 Task: Select Convenience. Add to cart, from RaceTrac for 4213 Cooks Mine Road, Ruidoso, New Mexico 88345, Cell Number 505-671-5177, following items : Minute Maid Apple Juice - 2, Naked Juice Mighty Mango - 1, Minute Maid Orange Juice - 1, Foco Coconut Juice - 2, V8 Vegetable Juice - 1
Action: Mouse moved to (229, 105)
Screenshot: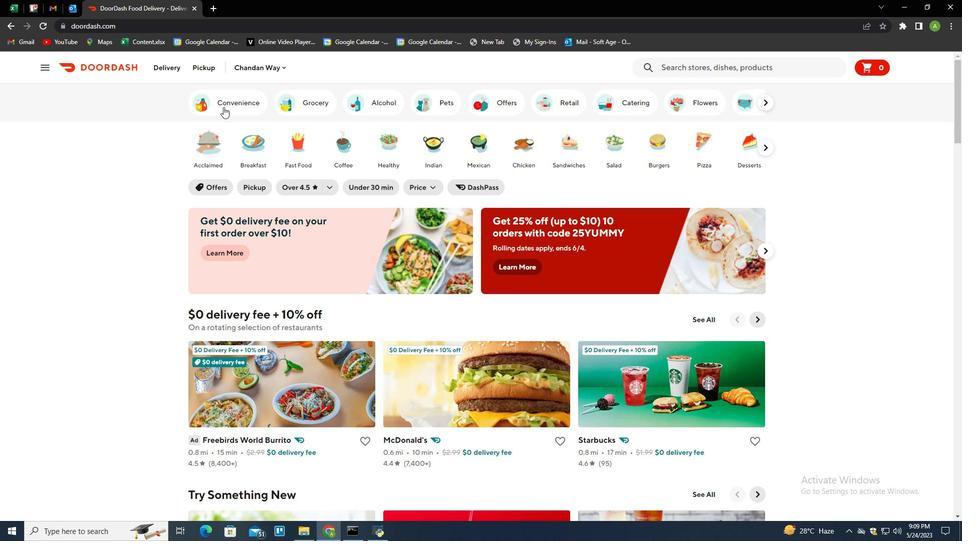 
Action: Mouse pressed left at (229, 105)
Screenshot: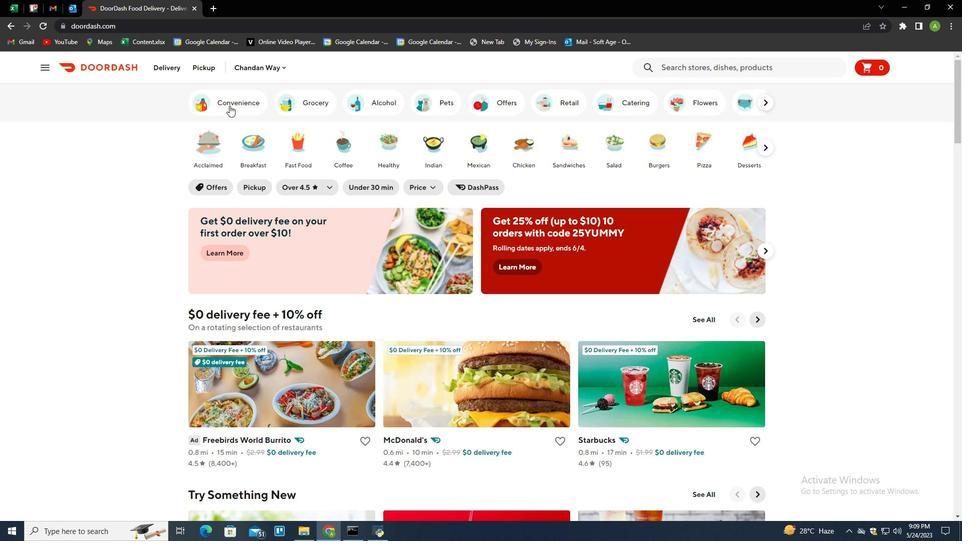 
Action: Mouse moved to (258, 412)
Screenshot: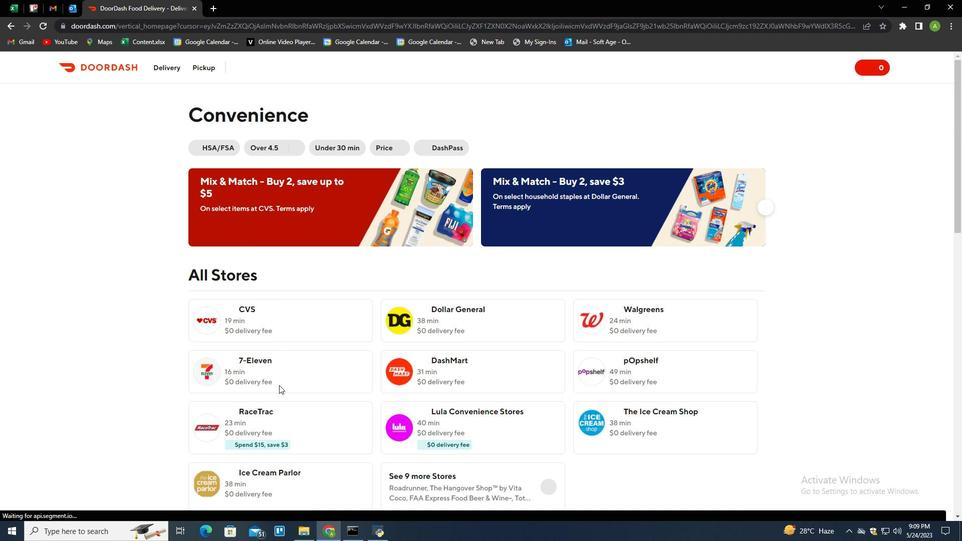 
Action: Mouse pressed left at (258, 412)
Screenshot: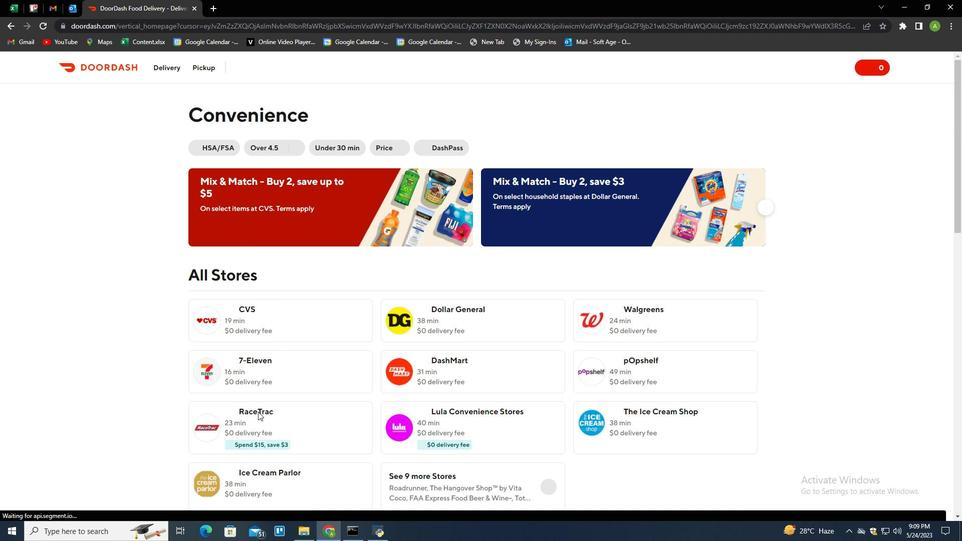 
Action: Mouse moved to (207, 66)
Screenshot: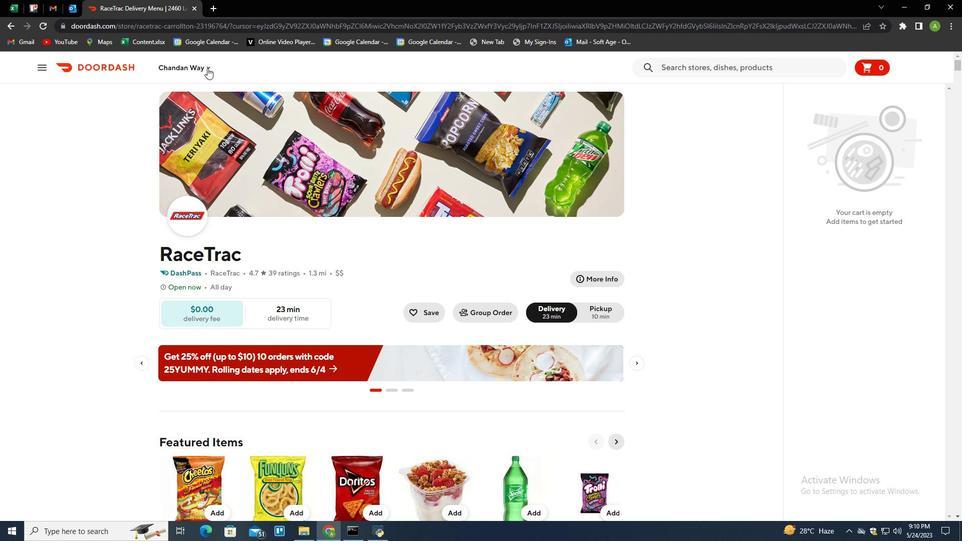 
Action: Mouse pressed left at (207, 66)
Screenshot: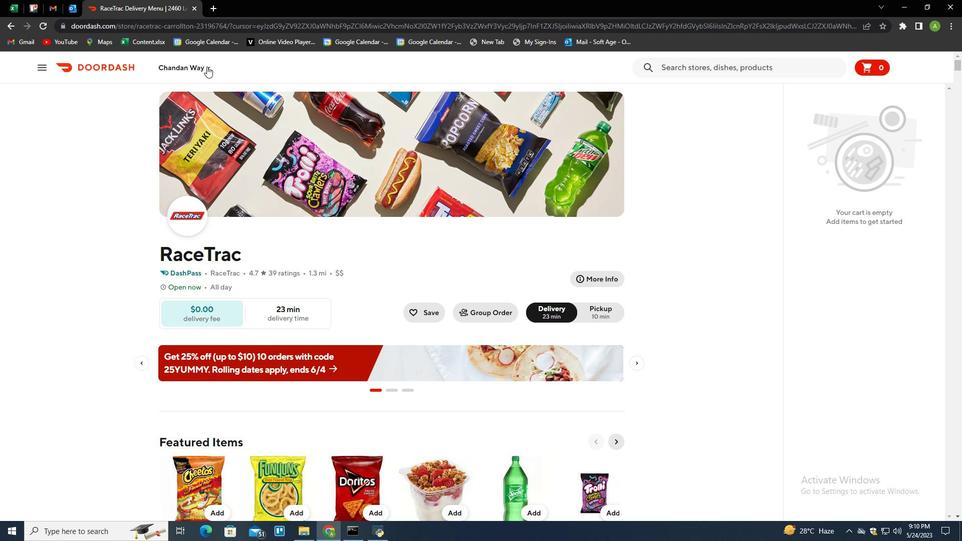 
Action: Mouse moved to (204, 110)
Screenshot: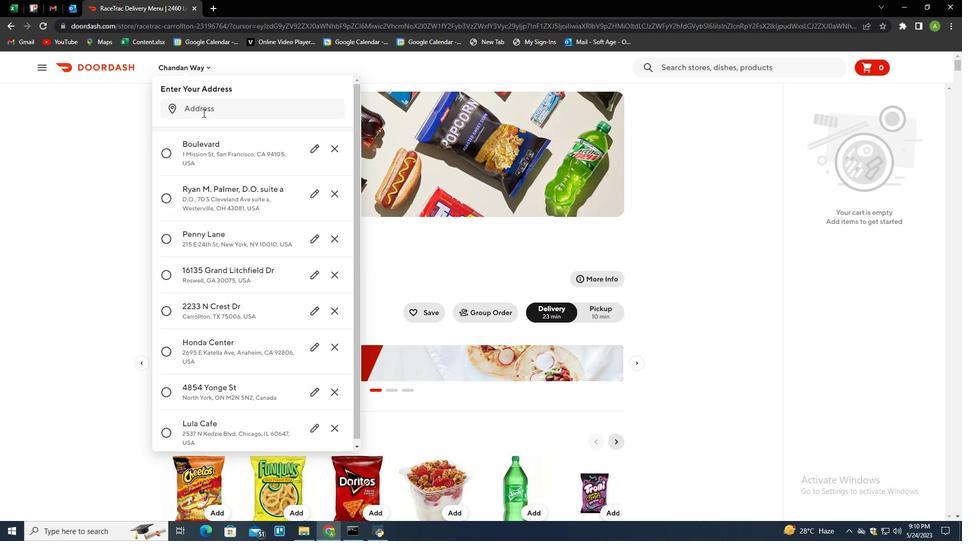 
Action: Mouse pressed left at (204, 110)
Screenshot: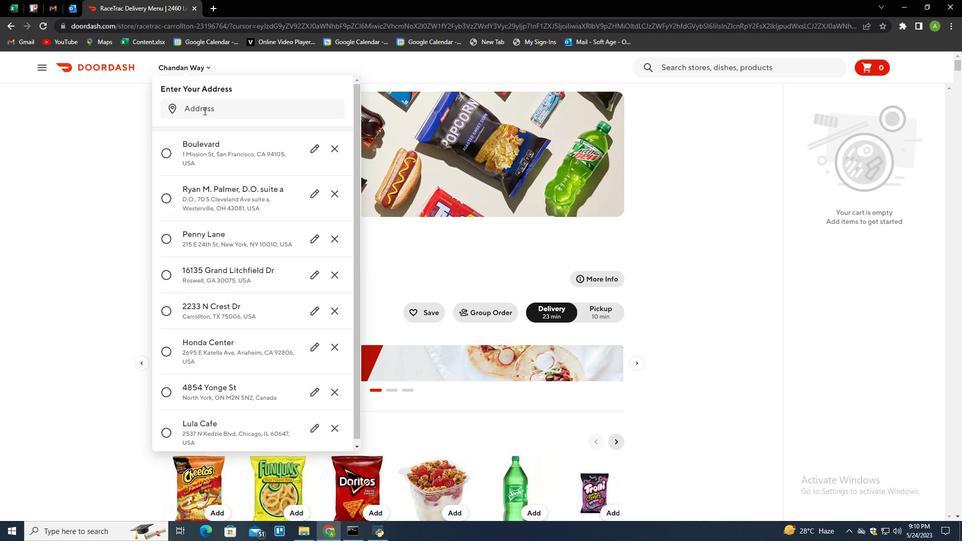 
Action: Mouse moved to (206, 134)
Screenshot: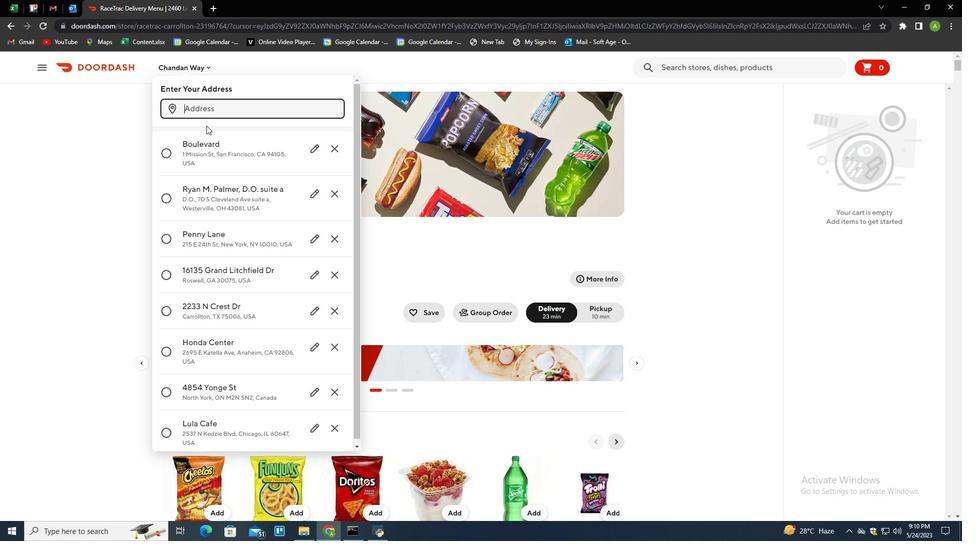 
Action: Key pressed 4213<Key.space>coo
Screenshot: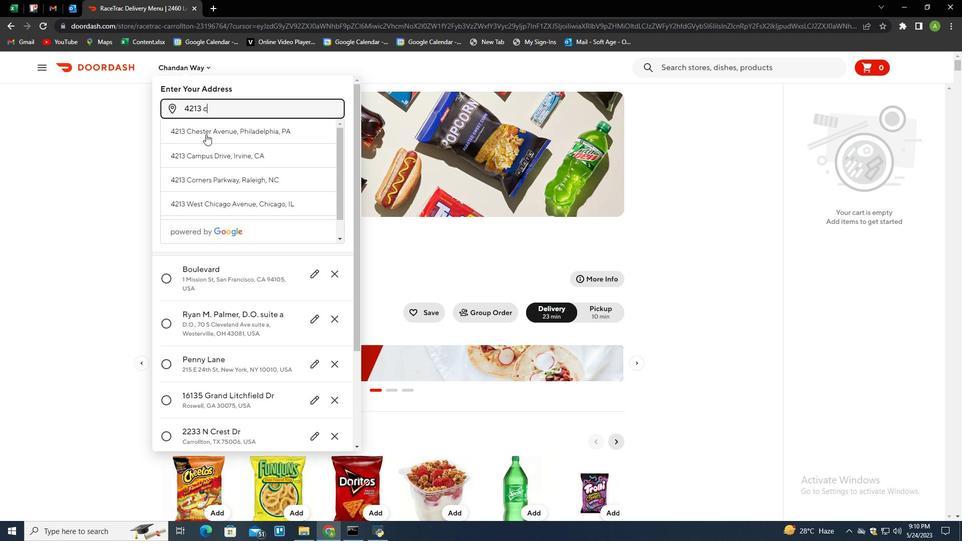
Action: Mouse moved to (206, 134)
Screenshot: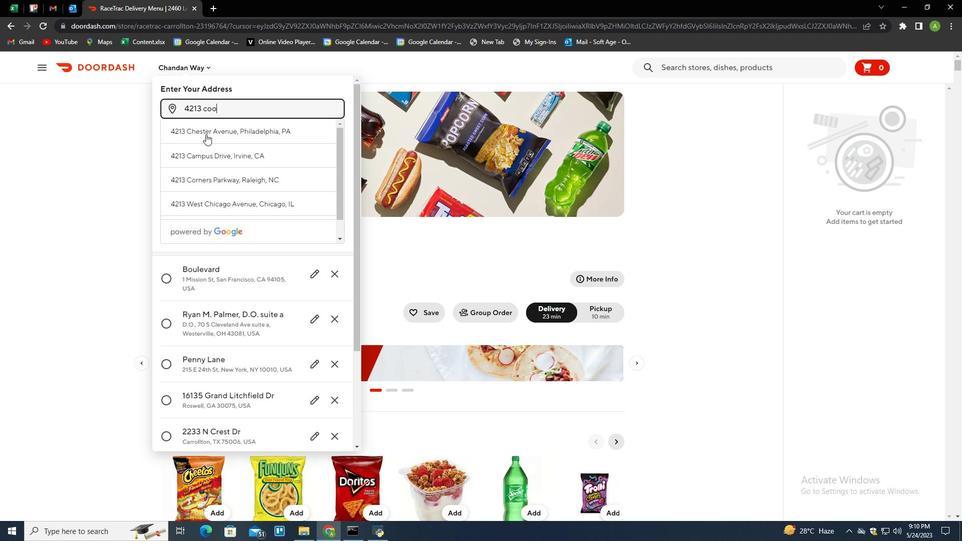 
Action: Key pressed ks<Key.space>mine<Key.space>road,ruidoso,new<Key.space>mexico<Key.space>88345<Key.enter>
Screenshot: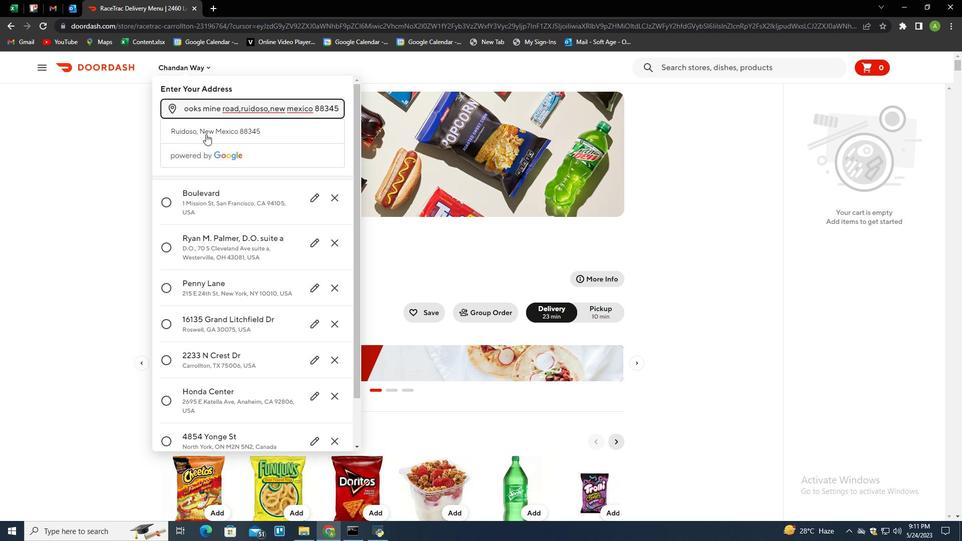 
Action: Mouse moved to (306, 435)
Screenshot: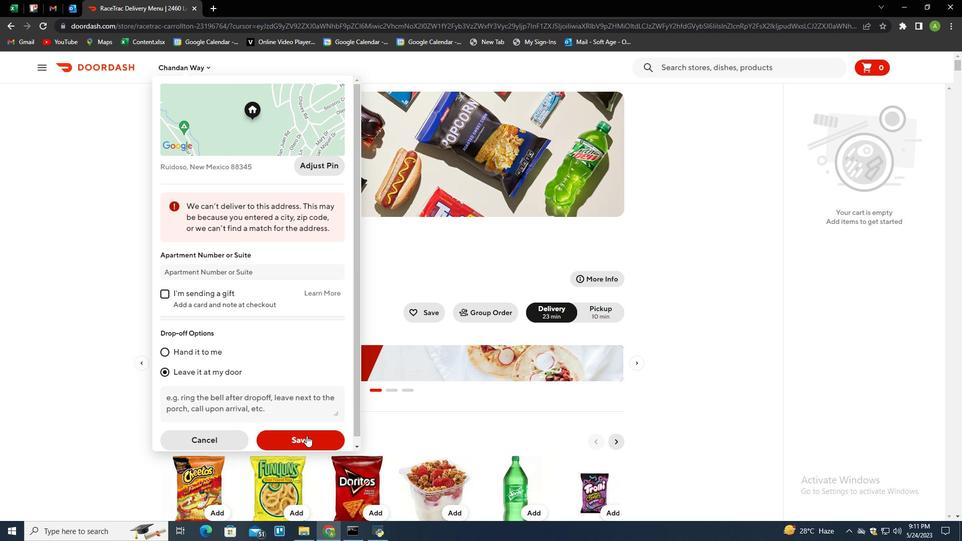 
Action: Mouse pressed left at (306, 435)
Screenshot: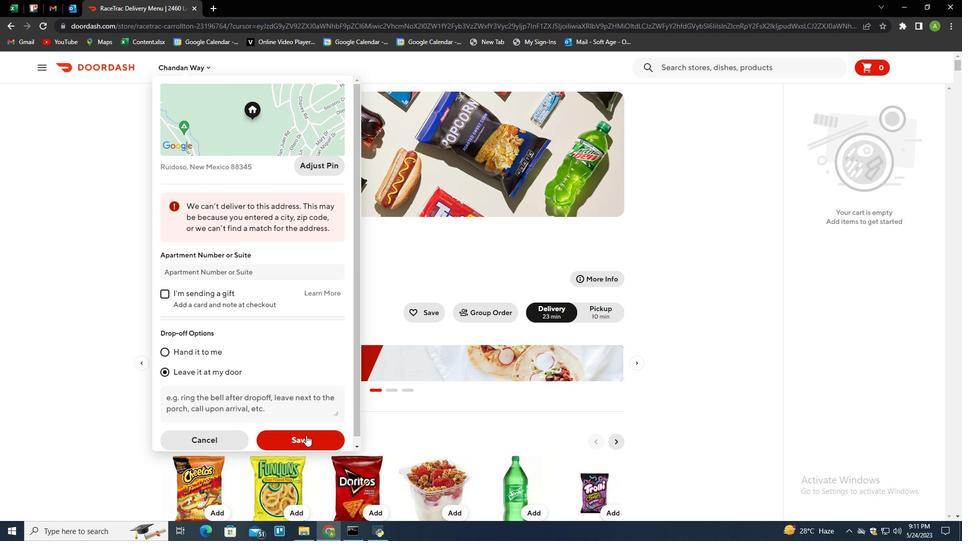 
Action: Mouse moved to (351, 188)
Screenshot: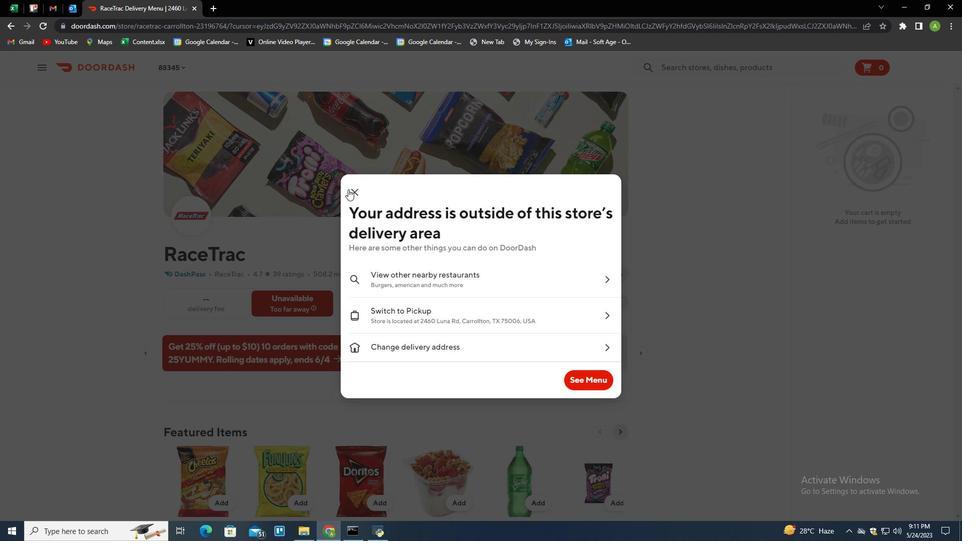 
Action: Mouse pressed left at (351, 188)
Screenshot: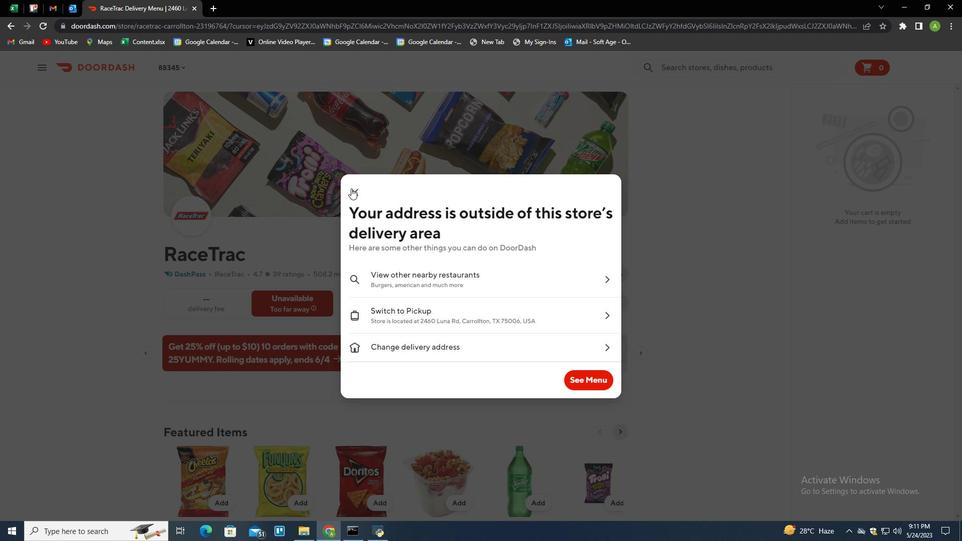 
Action: Mouse moved to (461, 249)
Screenshot: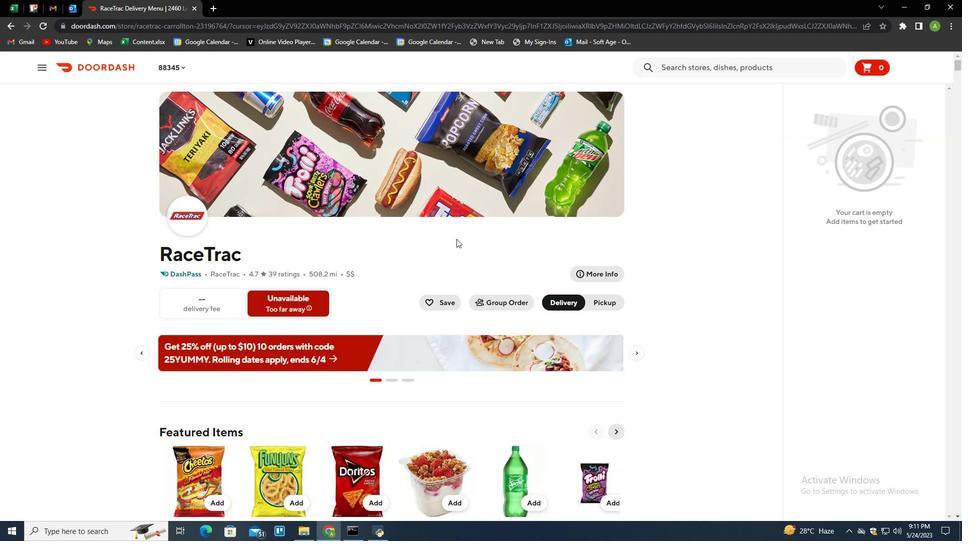 
Action: Mouse scrolled (461, 248) with delta (0, 0)
Screenshot: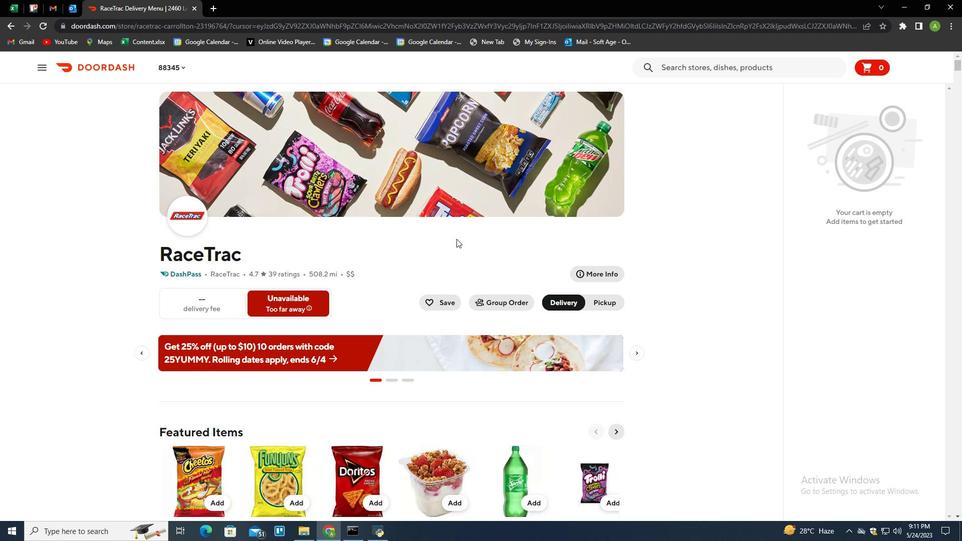 
Action: Mouse moved to (466, 258)
Screenshot: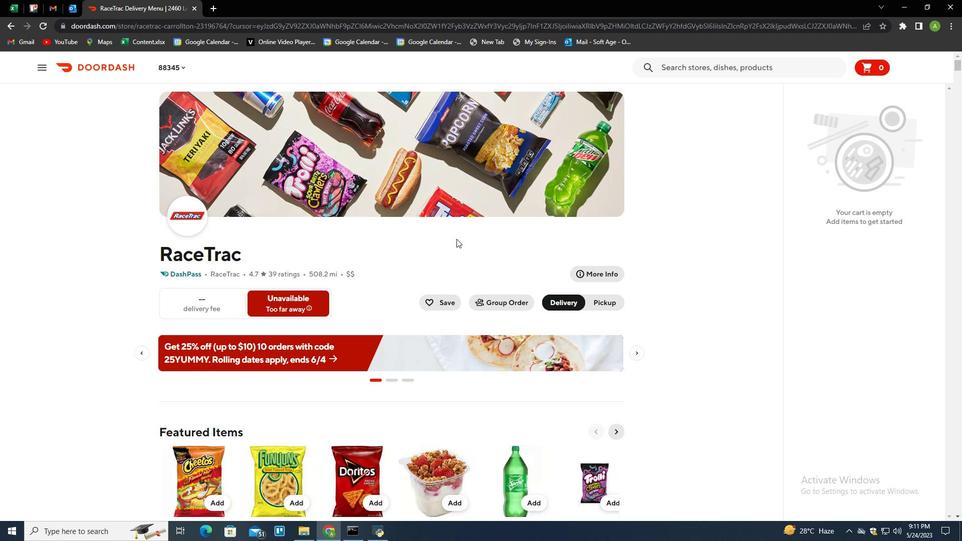 
Action: Mouse scrolled (466, 257) with delta (0, 0)
Screenshot: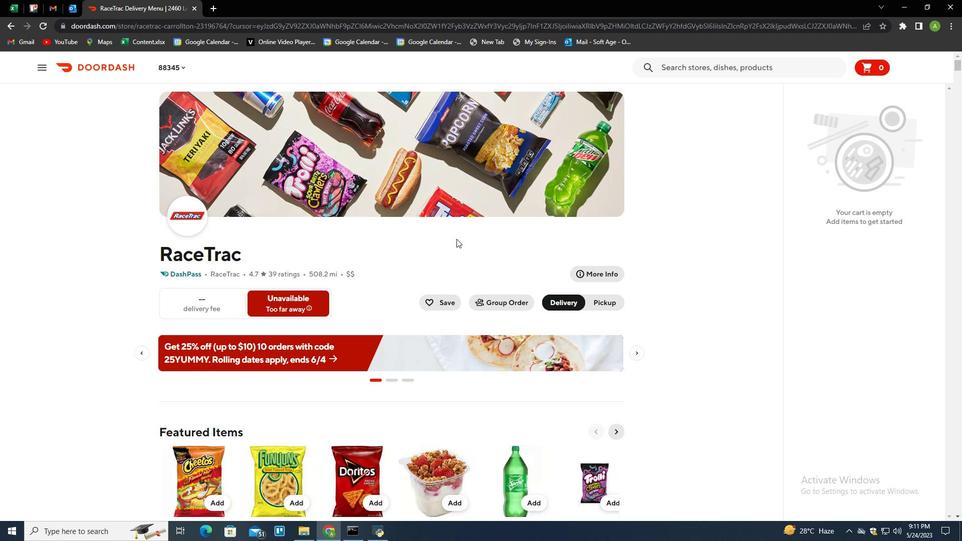 
Action: Mouse moved to (474, 273)
Screenshot: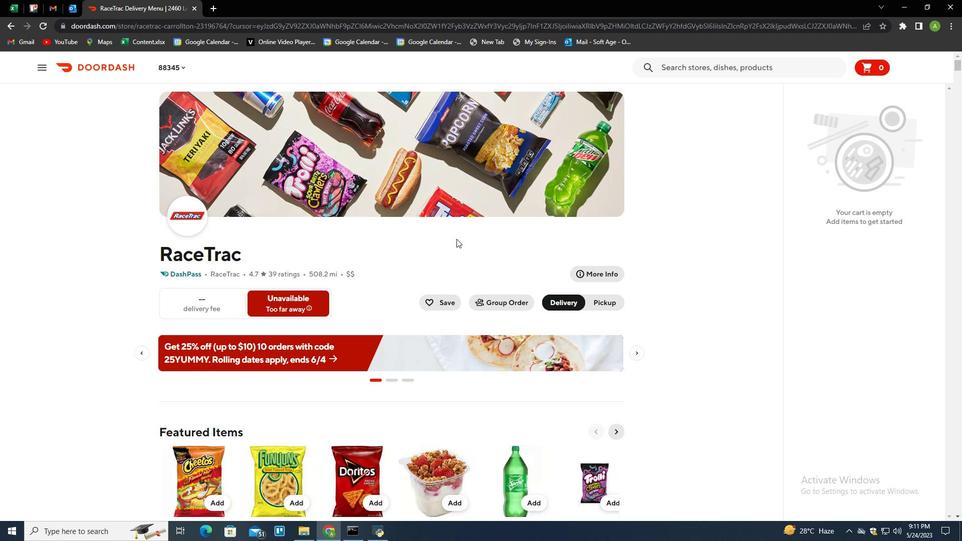 
Action: Mouse scrolled (470, 264) with delta (0, 0)
Screenshot: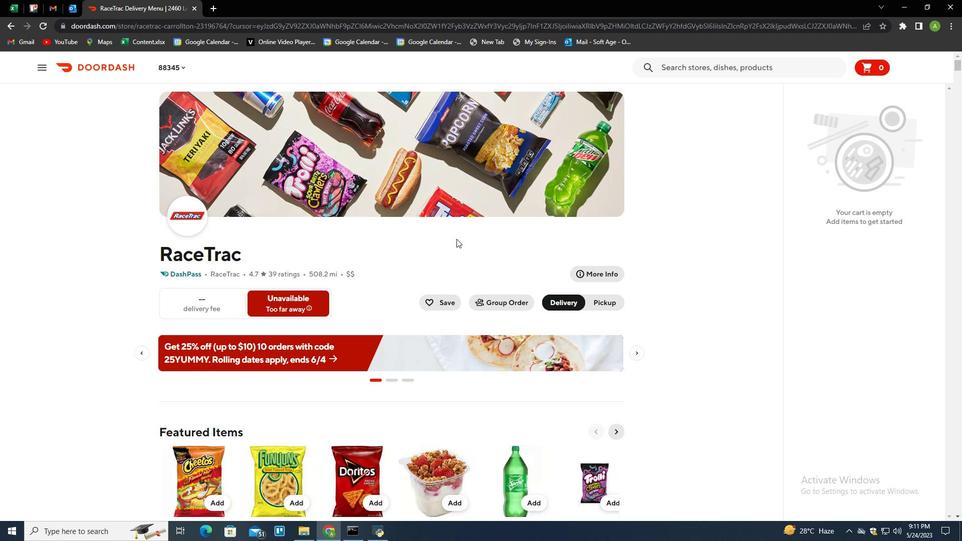
Action: Mouse moved to (483, 293)
Screenshot: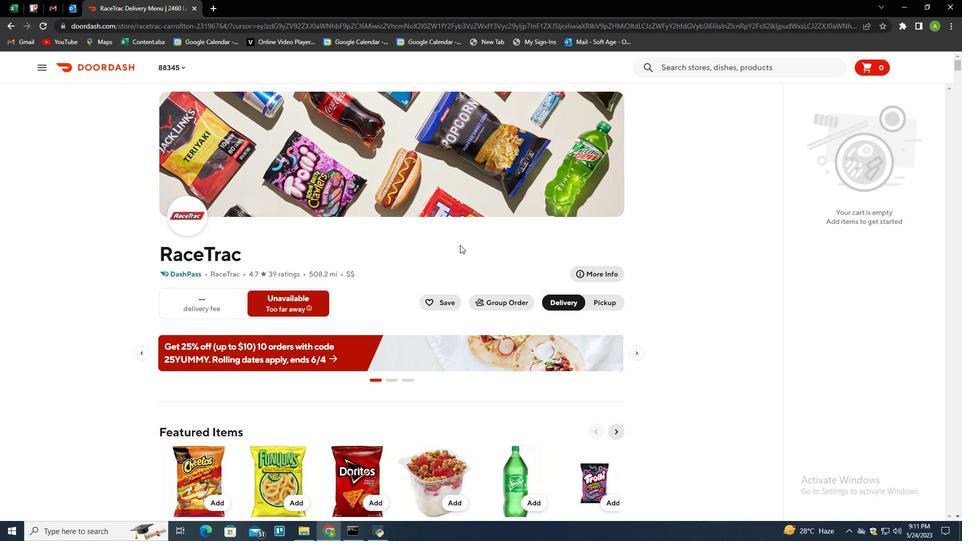 
Action: Mouse scrolled (478, 281) with delta (0, 0)
Screenshot: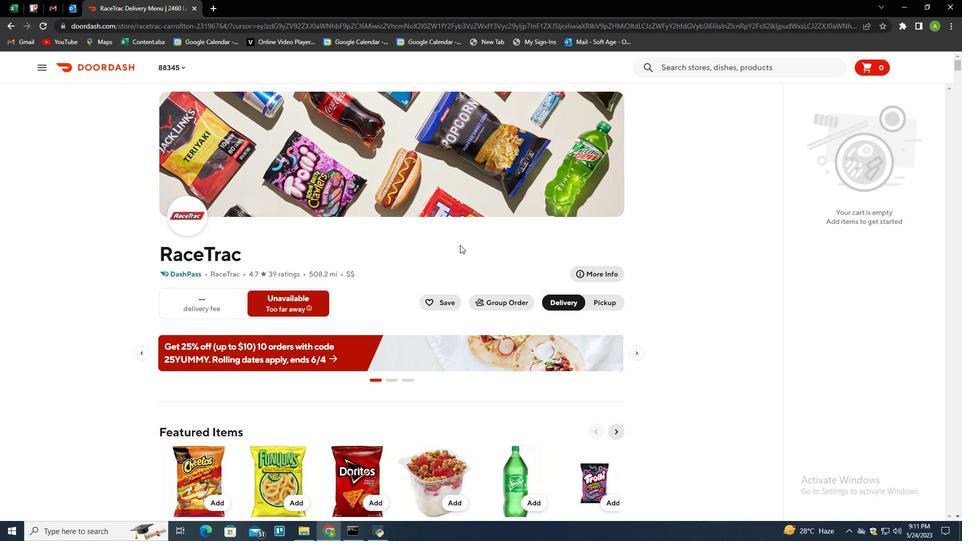
Action: Mouse moved to (517, 334)
Screenshot: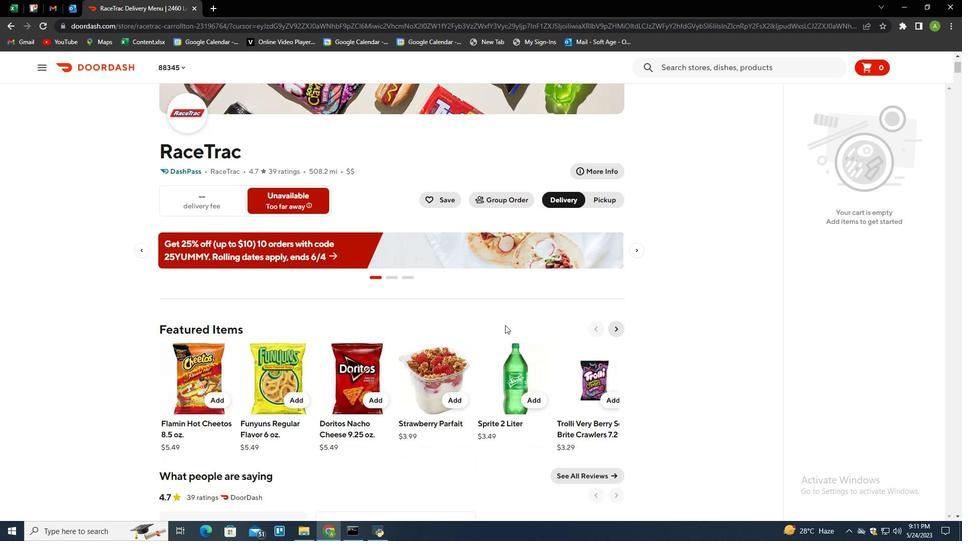 
Action: Mouse scrolled (517, 334) with delta (0, 0)
Screenshot: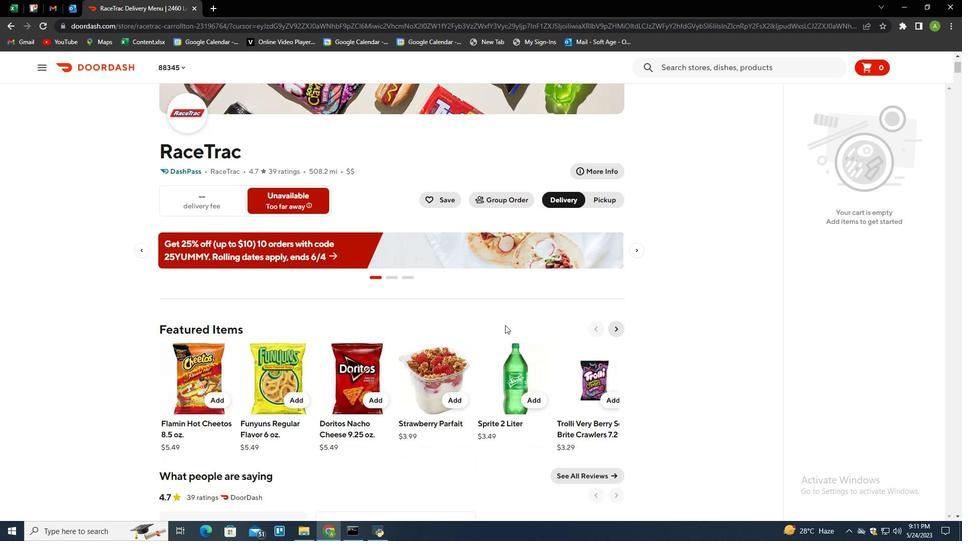
Action: Mouse moved to (519, 337)
Screenshot: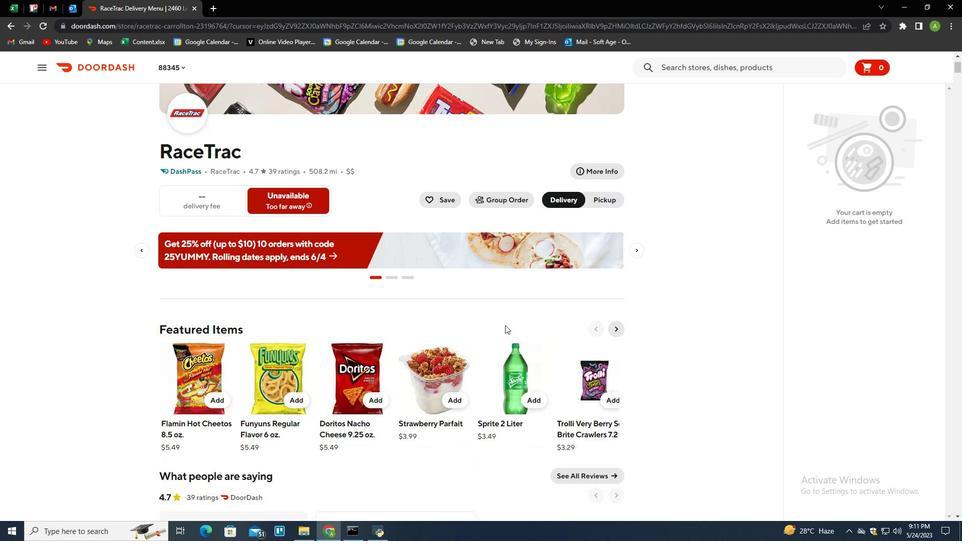 
Action: Mouse scrolled (519, 337) with delta (0, 0)
Screenshot: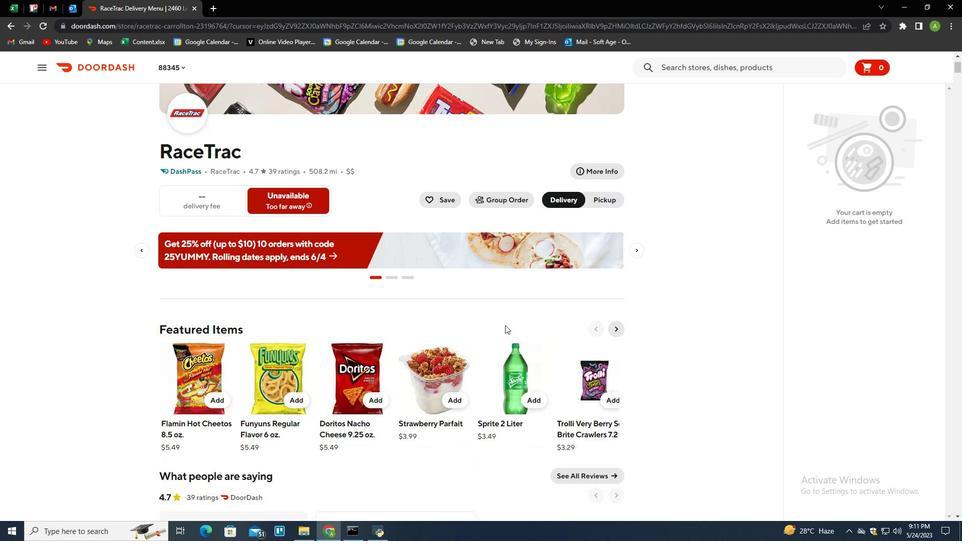 
Action: Mouse moved to (521, 340)
Screenshot: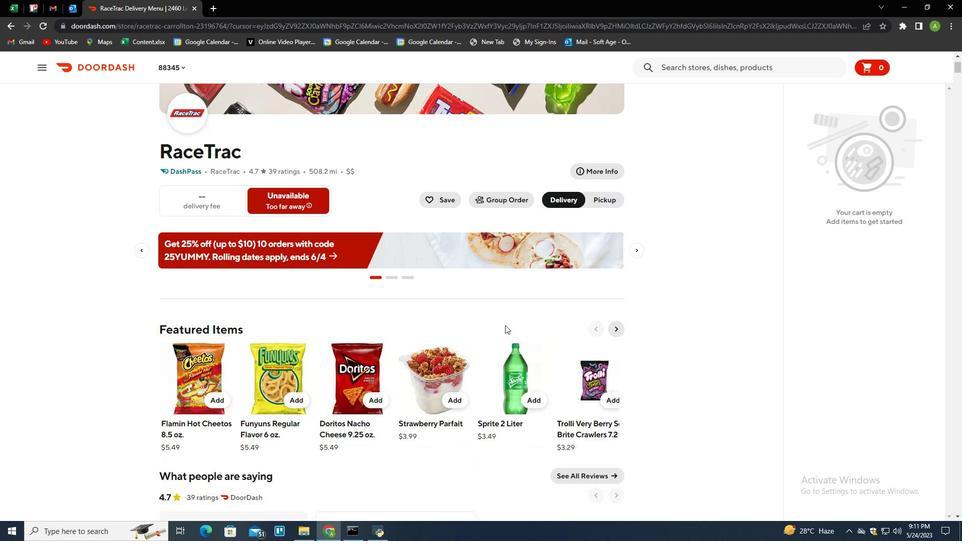 
Action: Mouse scrolled (521, 339) with delta (0, 0)
Screenshot: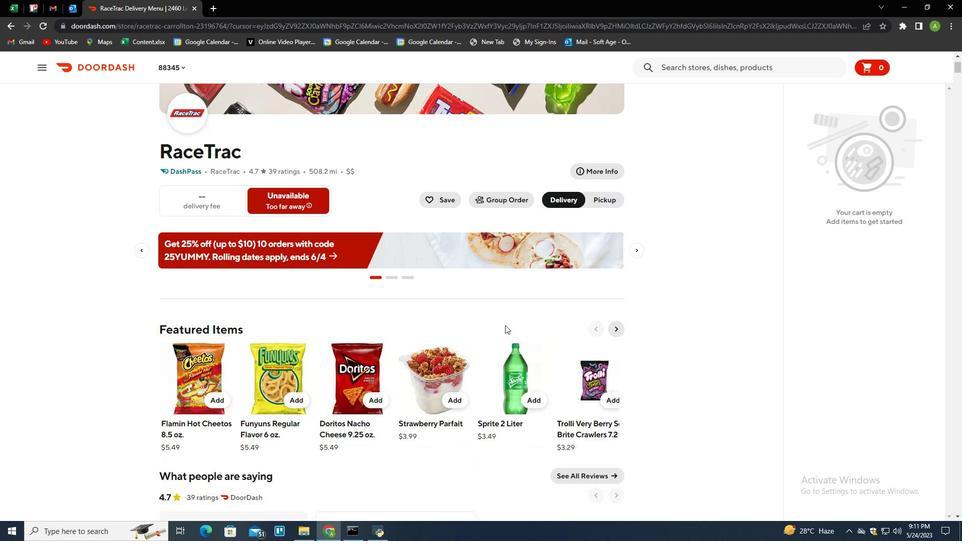 
Action: Mouse moved to (524, 370)
Screenshot: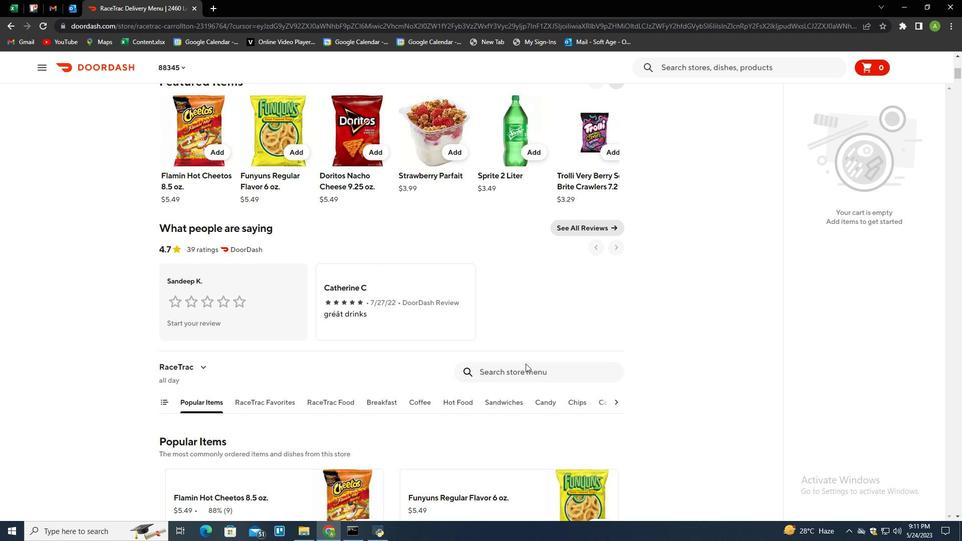 
Action: Mouse pressed left at (524, 370)
Screenshot: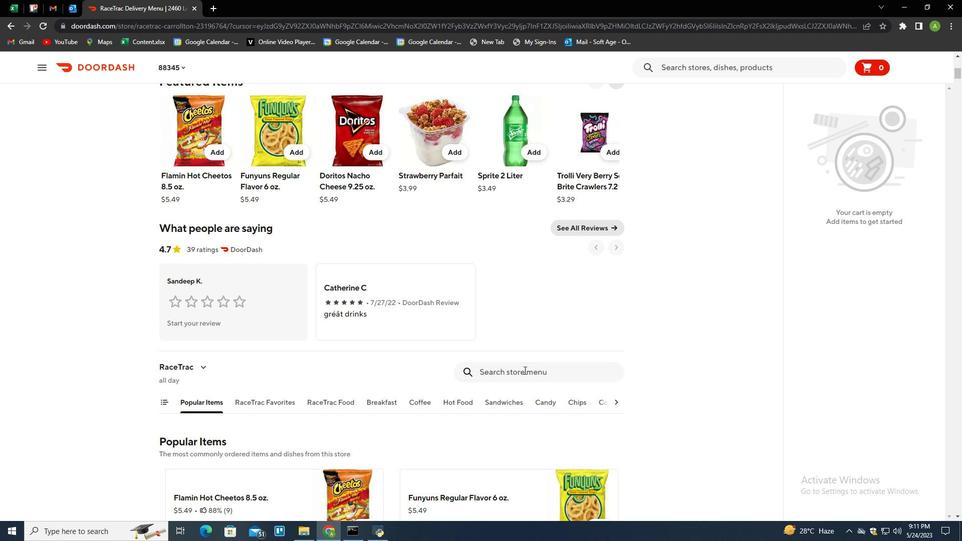 
Action: Mouse moved to (524, 370)
Screenshot: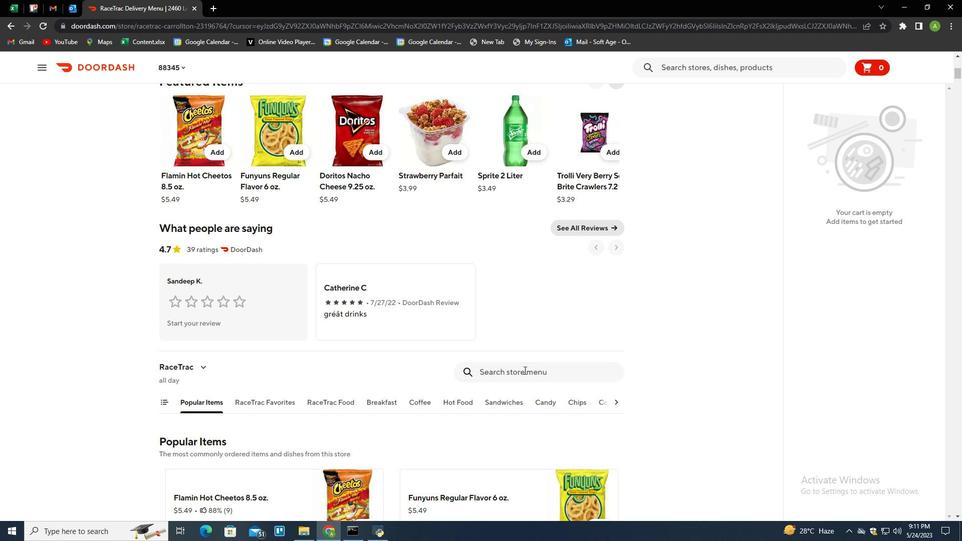 
Action: Key pressed minute<Key.space>maid<Key.space>apple<Key.space>juice<Key.enter>
Screenshot: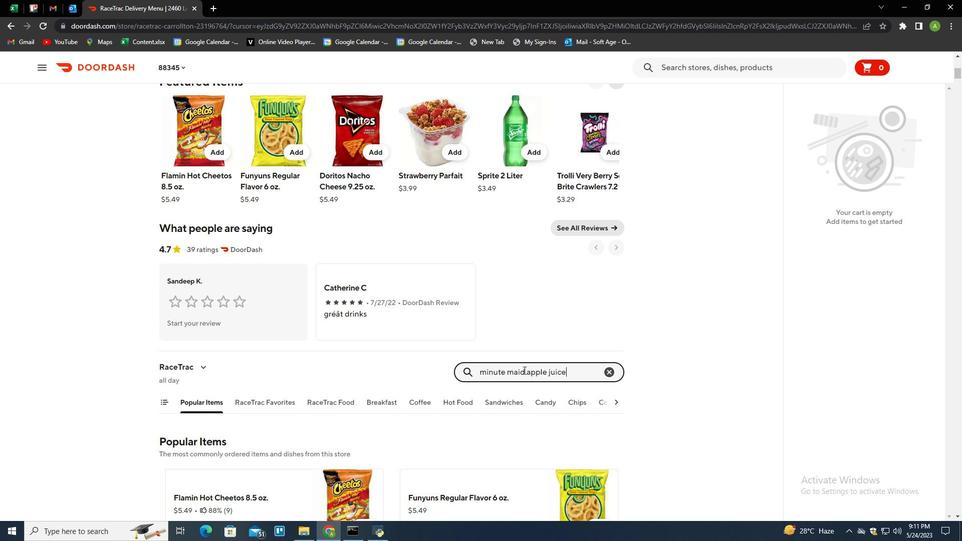 
Action: Mouse moved to (362, 280)
Screenshot: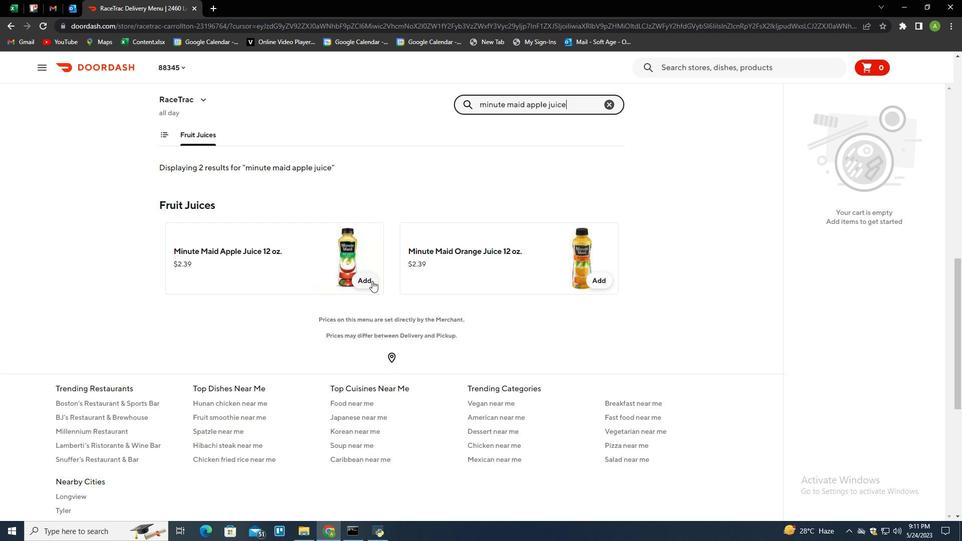 
Action: Mouse pressed left at (362, 280)
Screenshot: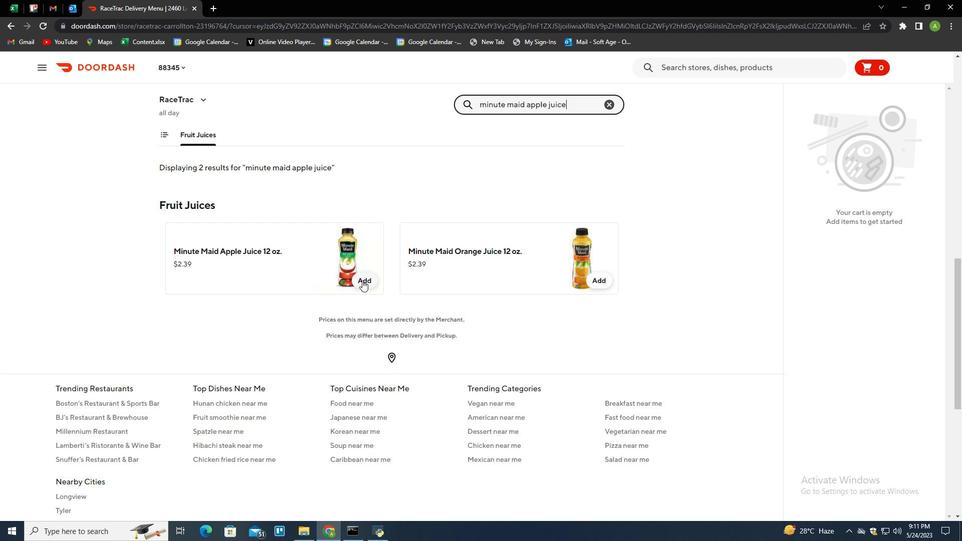 
Action: Mouse moved to (927, 173)
Screenshot: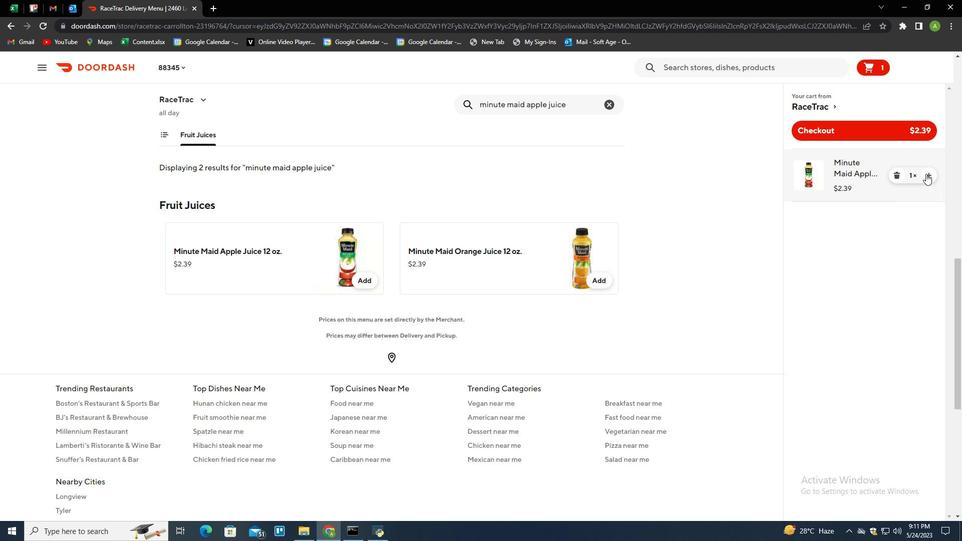 
Action: Mouse pressed left at (927, 173)
Screenshot: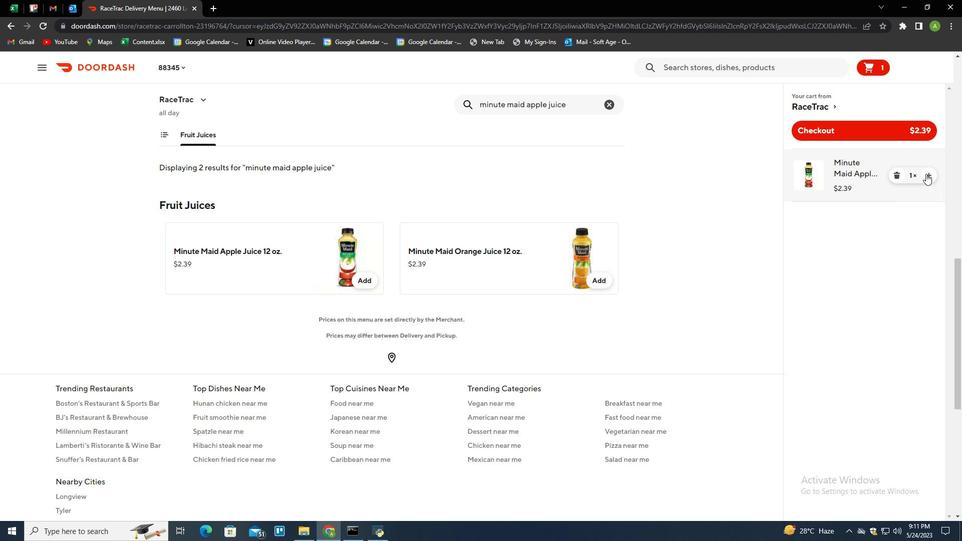 
Action: Mouse moved to (607, 100)
Screenshot: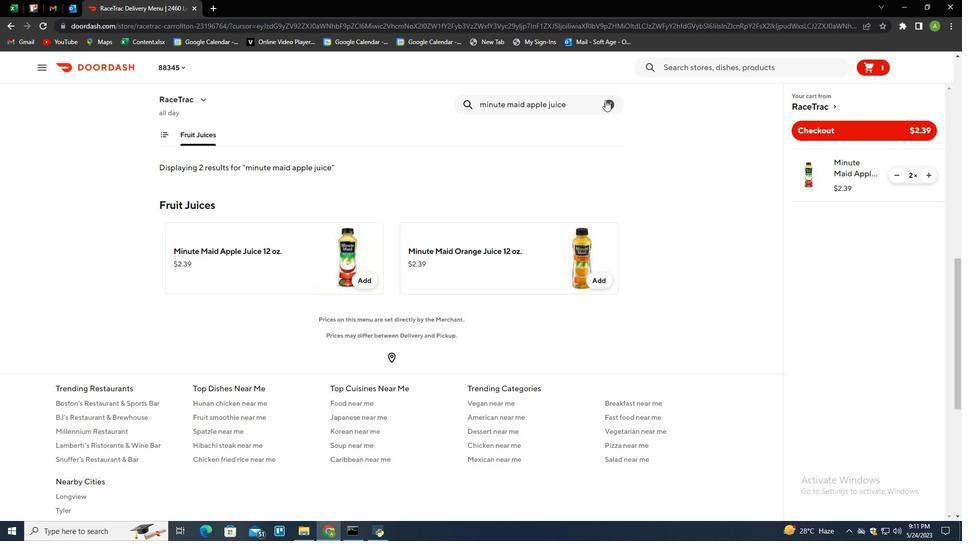 
Action: Mouse pressed left at (607, 100)
Screenshot: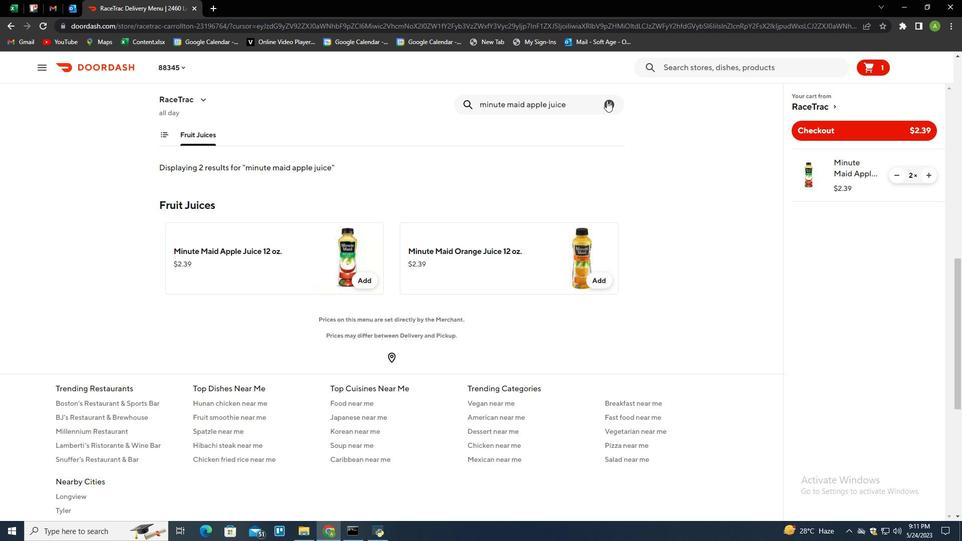 
Action: Mouse moved to (605, 104)
Screenshot: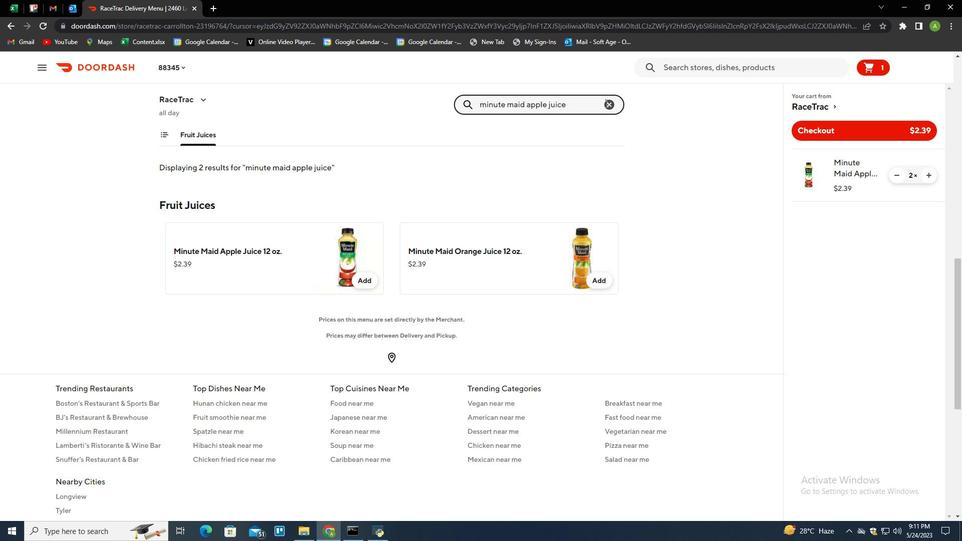 
Action: Key pressed naked<Key.space>juice<Key.space>ni<Key.backspace><Key.backspace>mighty<Key.space>mango<Key.enter>
Screenshot: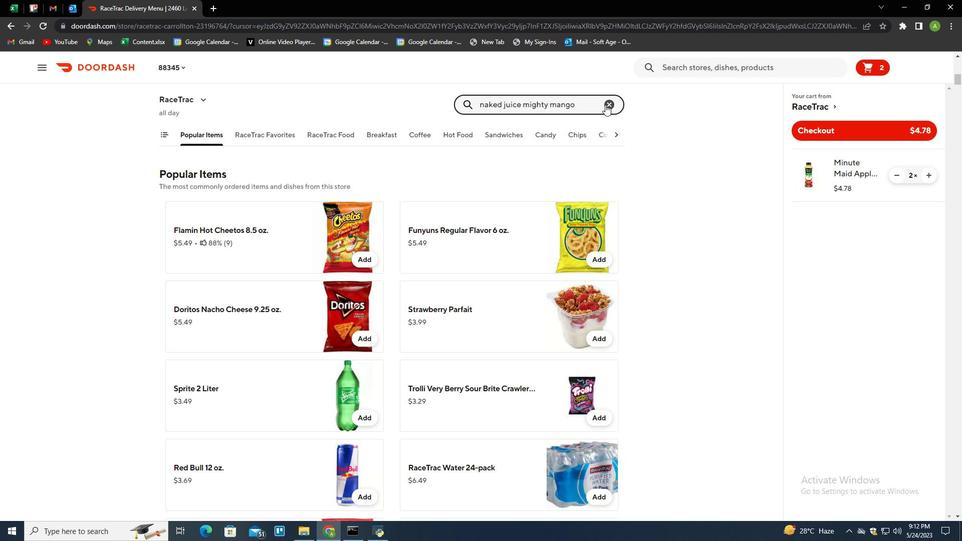 
Action: Mouse moved to (355, 278)
Screenshot: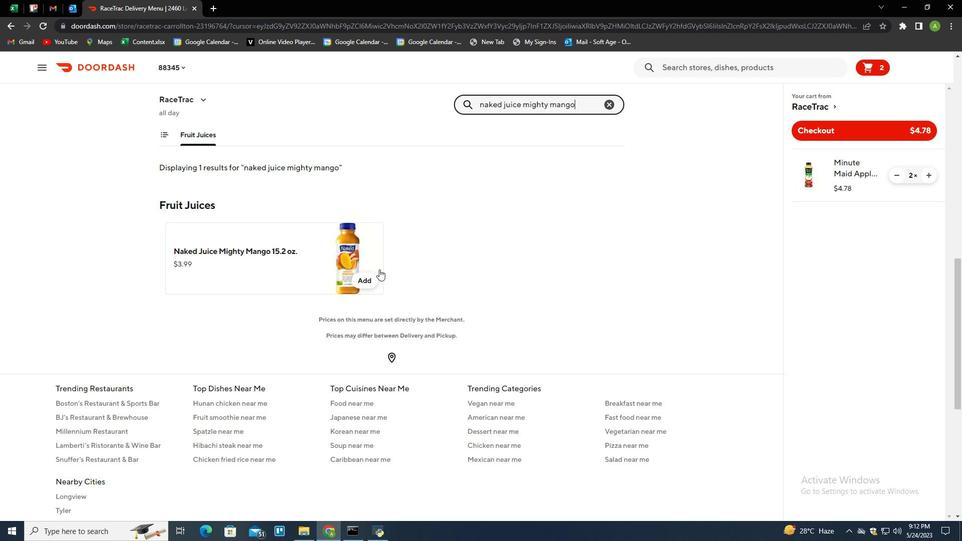 
Action: Mouse pressed left at (355, 278)
Screenshot: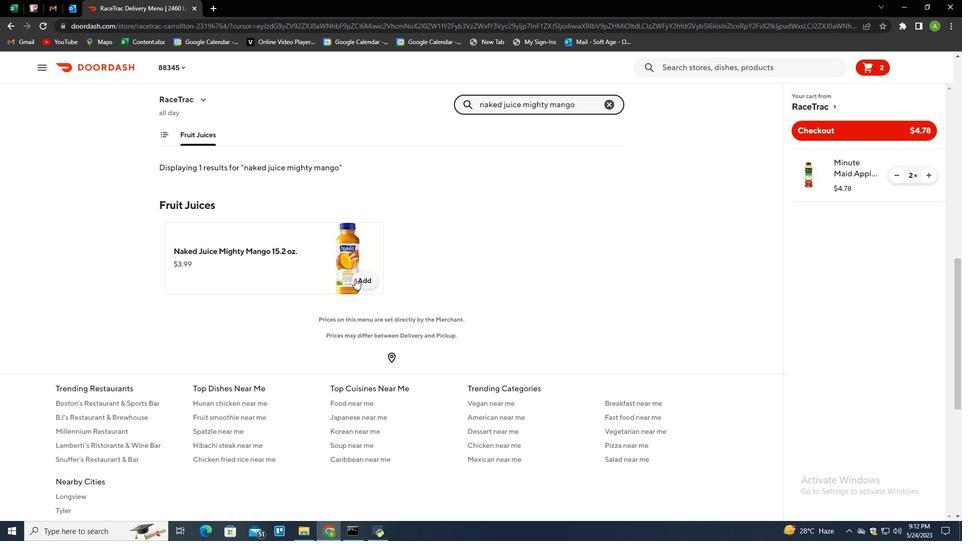 
Action: Mouse moved to (606, 104)
Screenshot: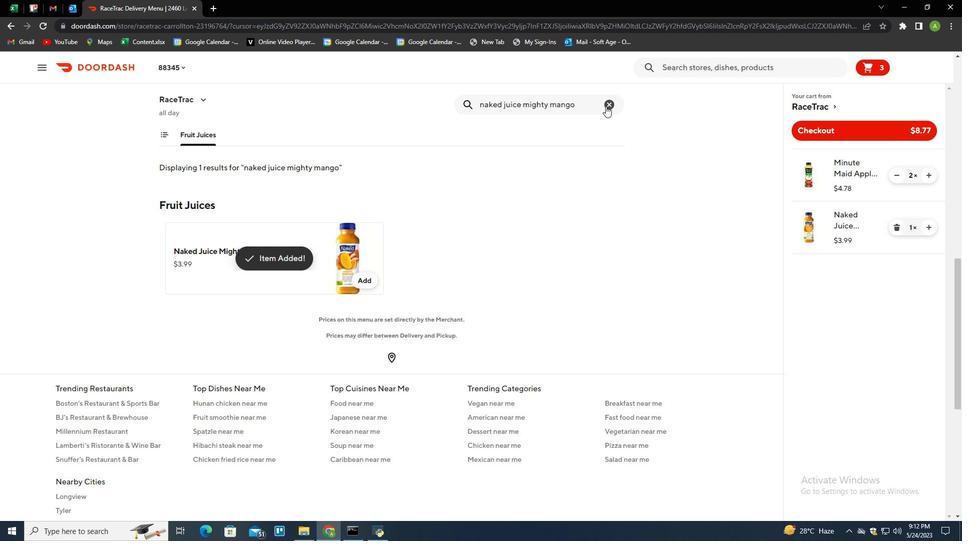 
Action: Mouse pressed left at (606, 104)
Screenshot: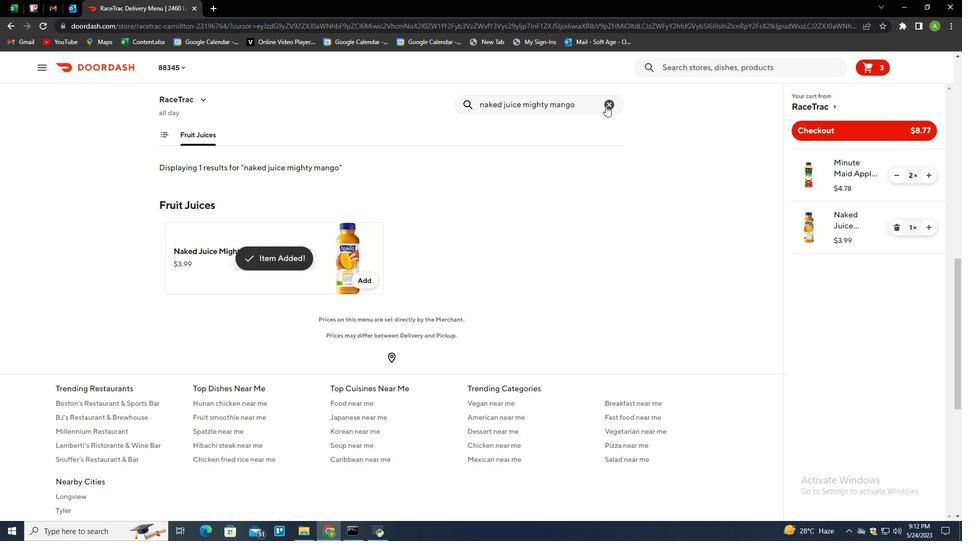 
Action: Mouse moved to (603, 106)
Screenshot: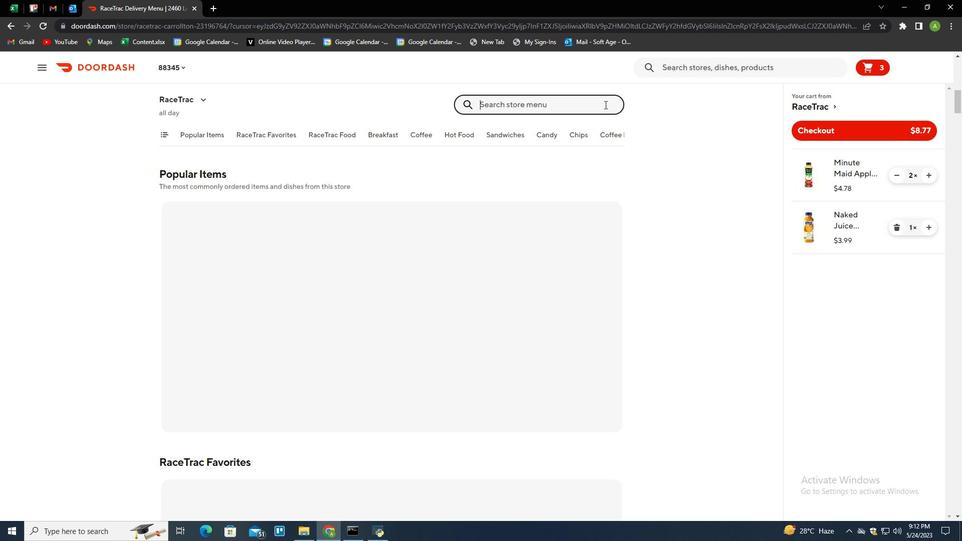 
Action: Key pressed minute<Key.space>maid<Key.space>orange<Key.space>juice<Key.enter>
Screenshot: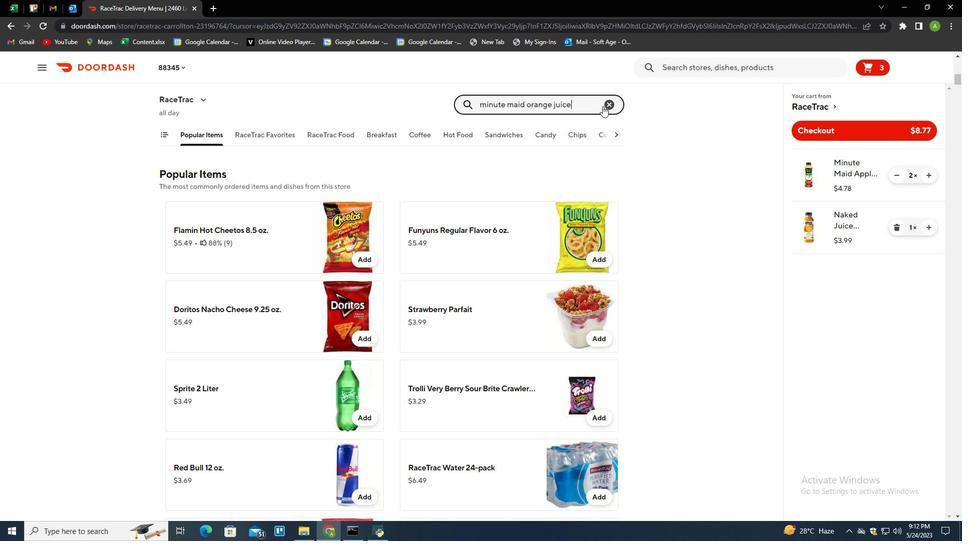 
Action: Mouse moved to (357, 280)
Screenshot: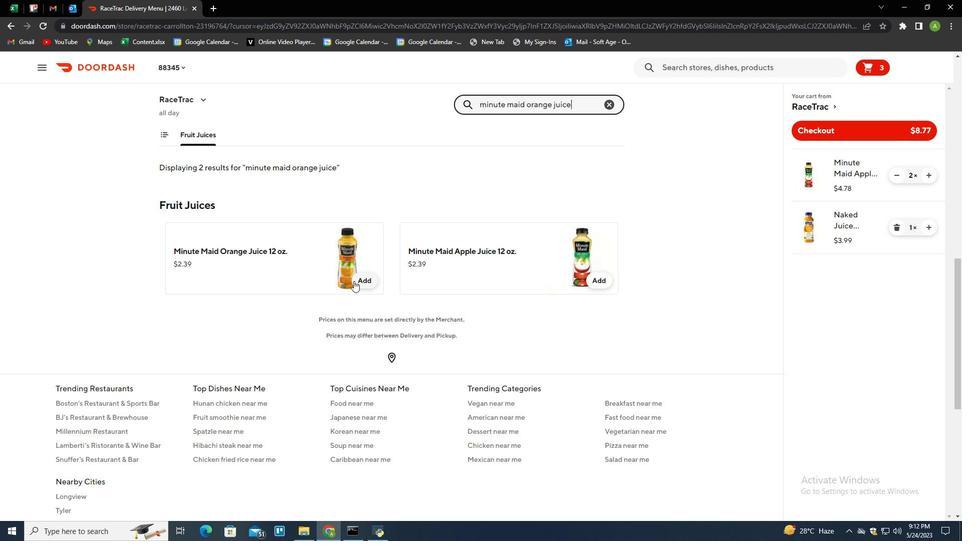 
Action: Mouse pressed left at (357, 280)
Screenshot: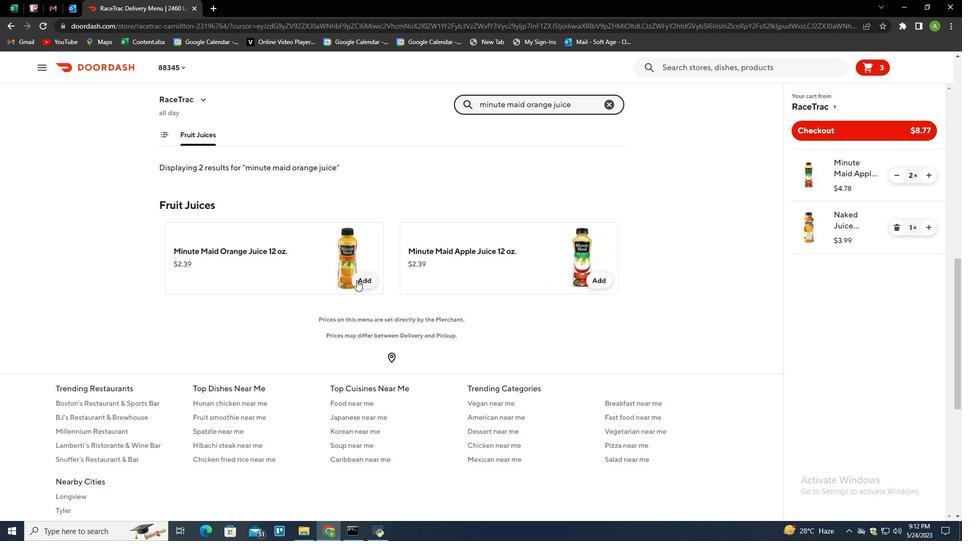 
Action: Mouse moved to (608, 103)
Screenshot: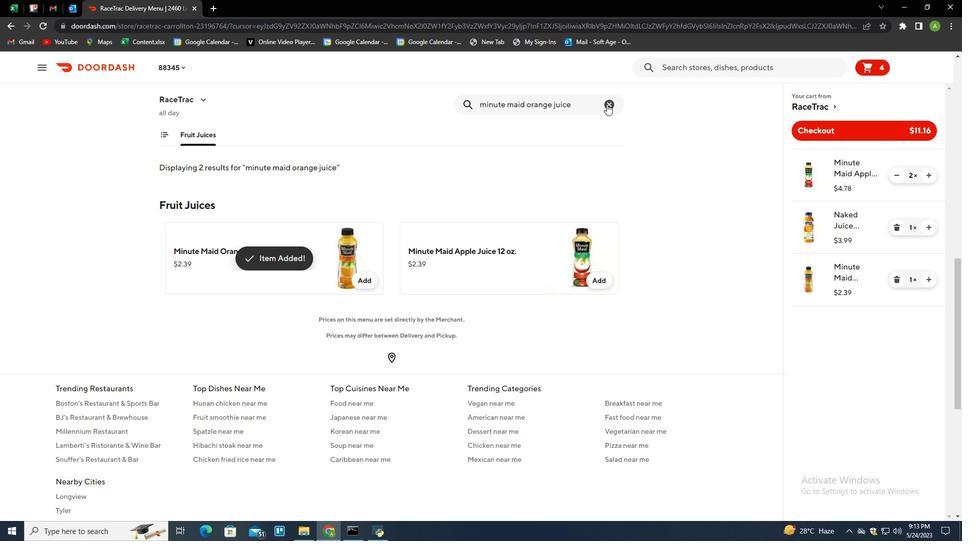 
Action: Mouse pressed left at (608, 103)
Screenshot: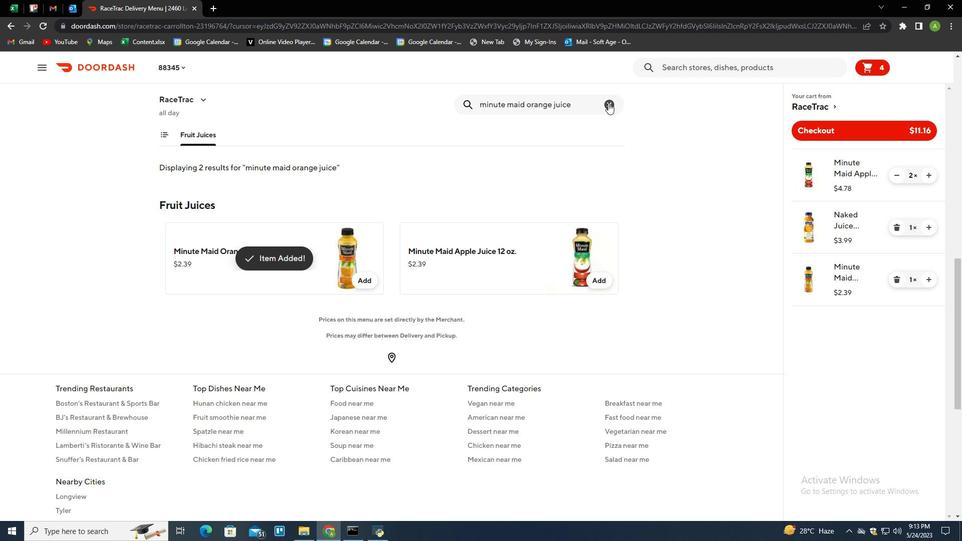 
Action: Key pressed foco<Key.space>coconut<Key.space>juice<Key.enter>
Screenshot: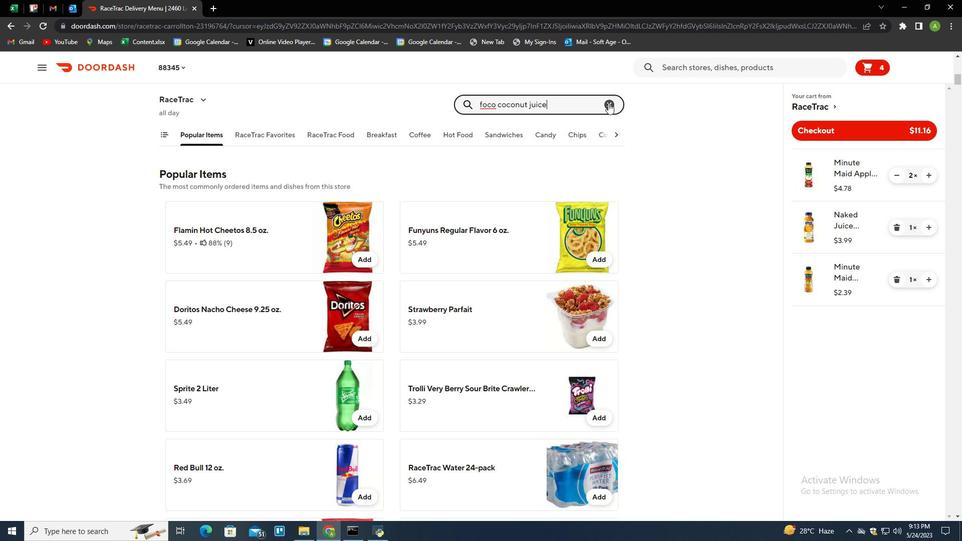 
Action: Mouse moved to (366, 275)
Screenshot: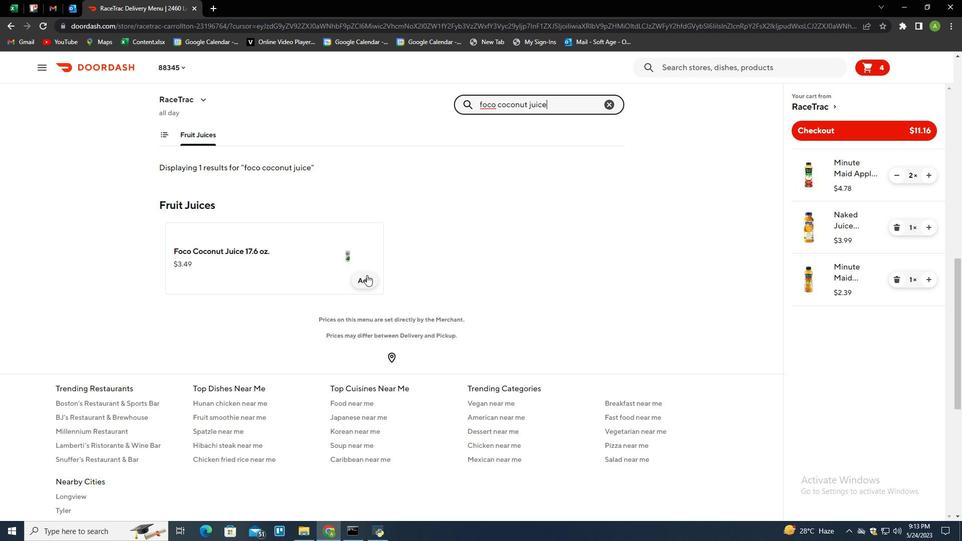 
Action: Mouse pressed left at (366, 275)
Screenshot: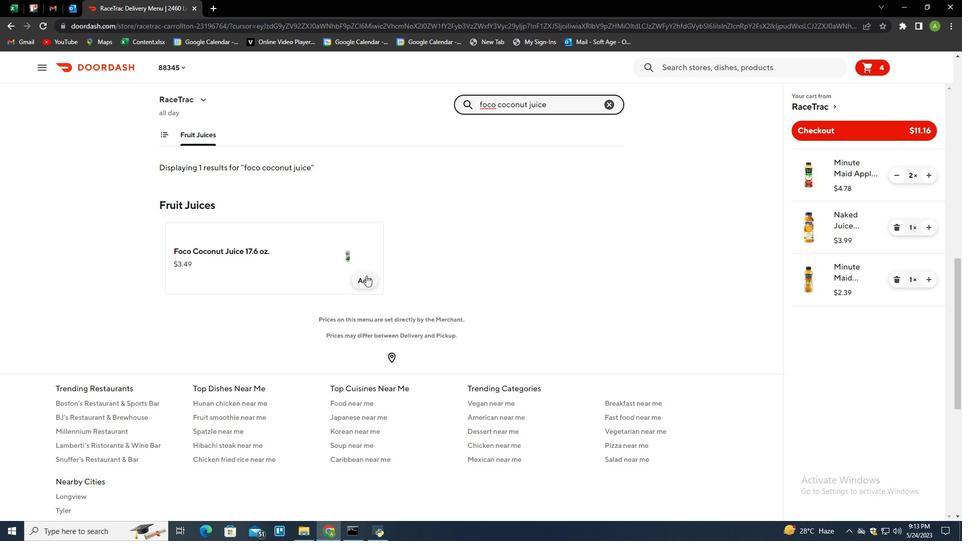 
Action: Mouse moved to (931, 330)
Screenshot: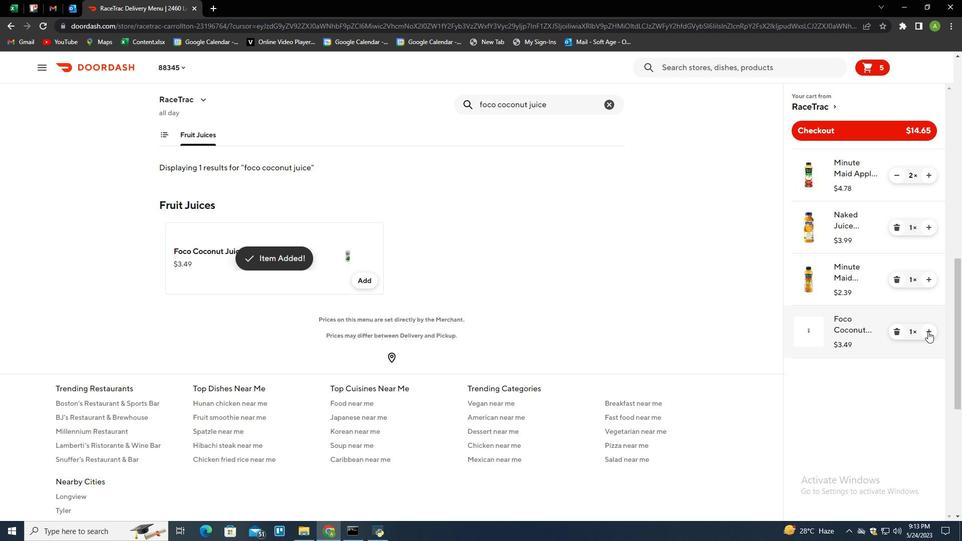 
Action: Mouse pressed left at (931, 330)
Screenshot: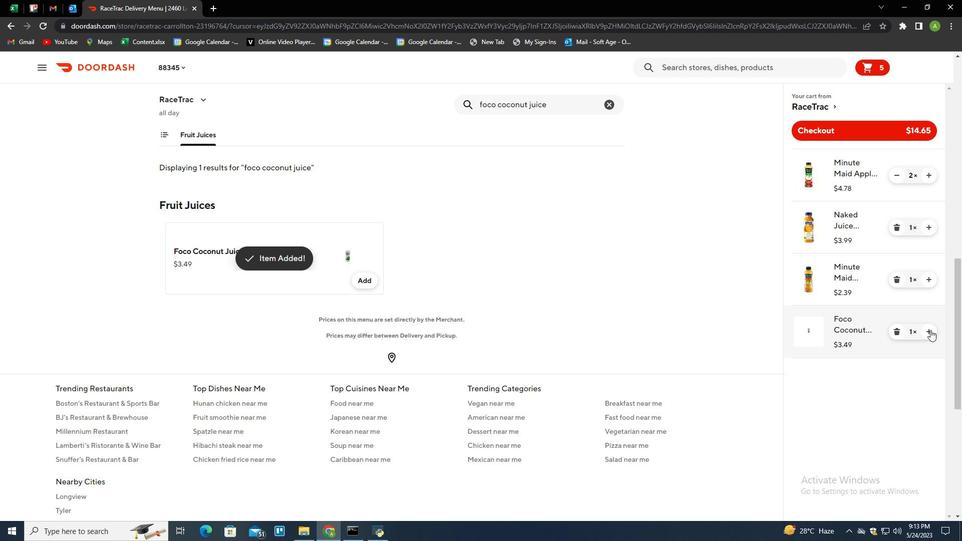 
Action: Mouse moved to (927, 227)
Screenshot: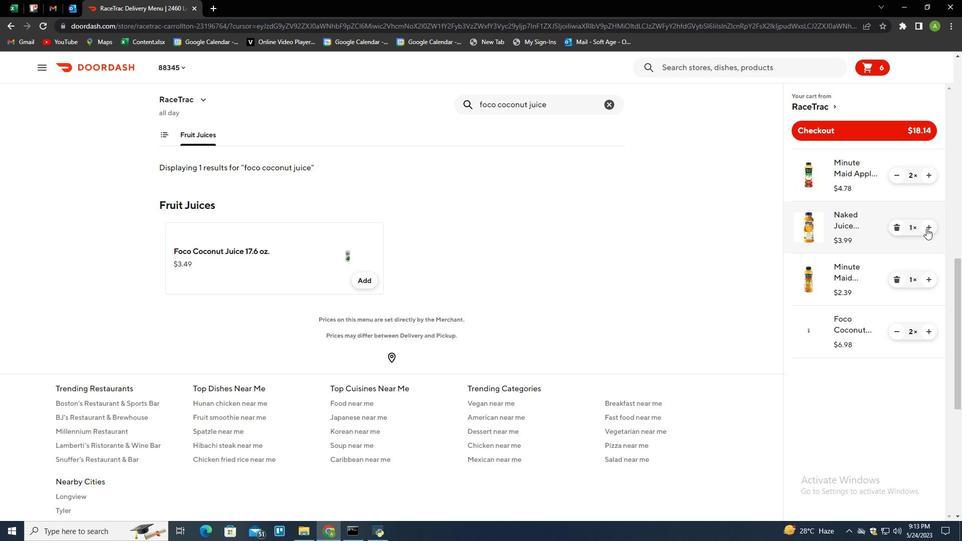 
Action: Mouse pressed left at (927, 227)
Screenshot: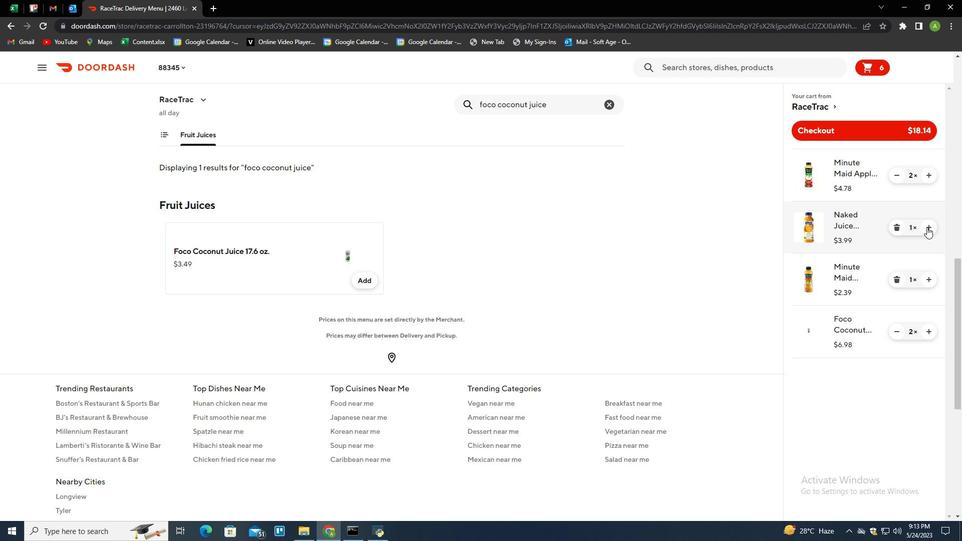 
Action: Mouse moved to (895, 226)
Screenshot: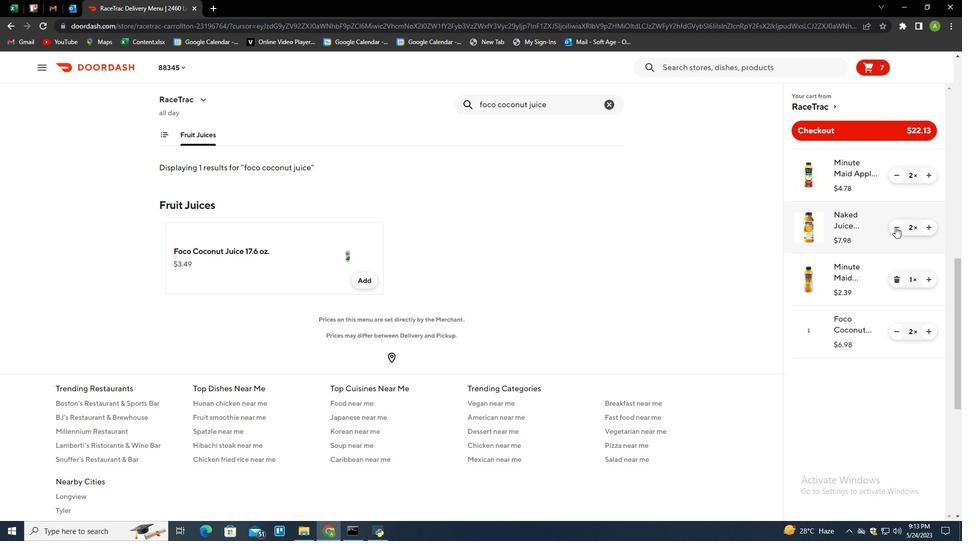 
Action: Mouse pressed left at (895, 226)
Screenshot: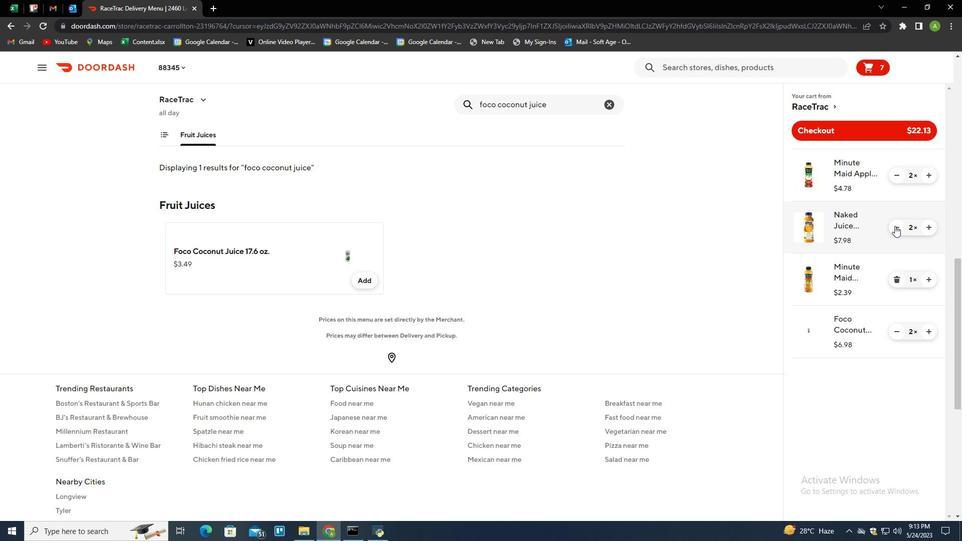 
Action: Mouse moved to (609, 106)
Screenshot: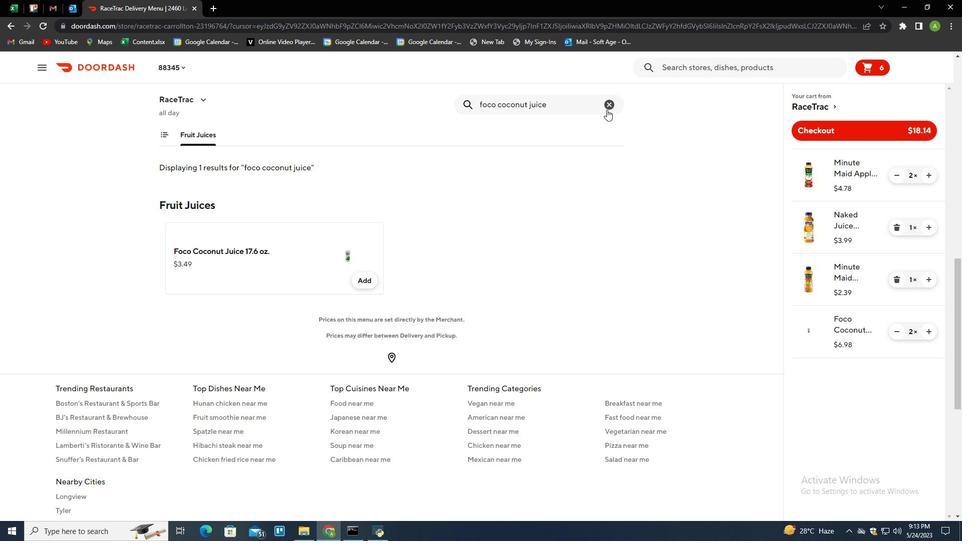 
Action: Mouse pressed left at (609, 106)
Screenshot: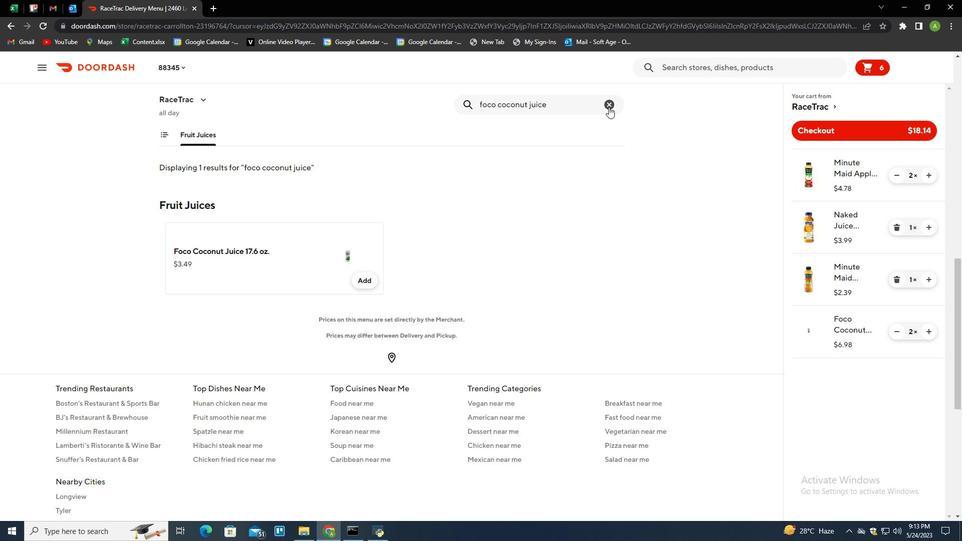 
Action: Mouse moved to (556, 142)
Screenshot: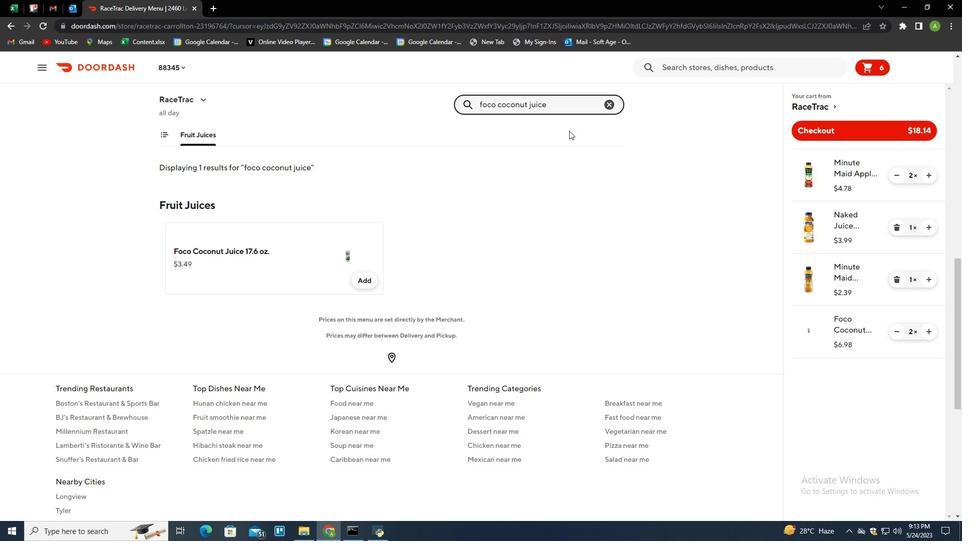 
Action: Key pressed v8<Key.space>vegetable<Key.space>juice<Key.enter>
Screenshot: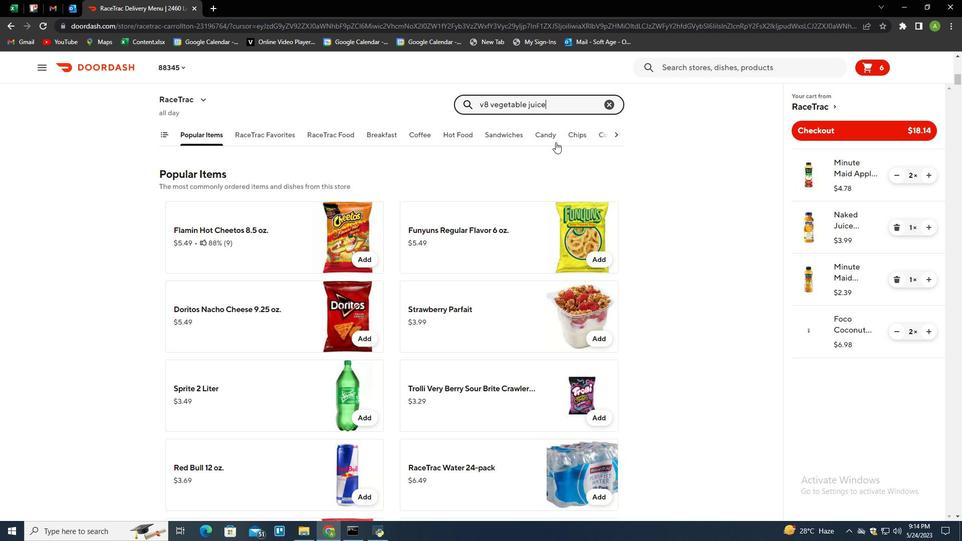 
Action: Mouse moved to (367, 280)
Screenshot: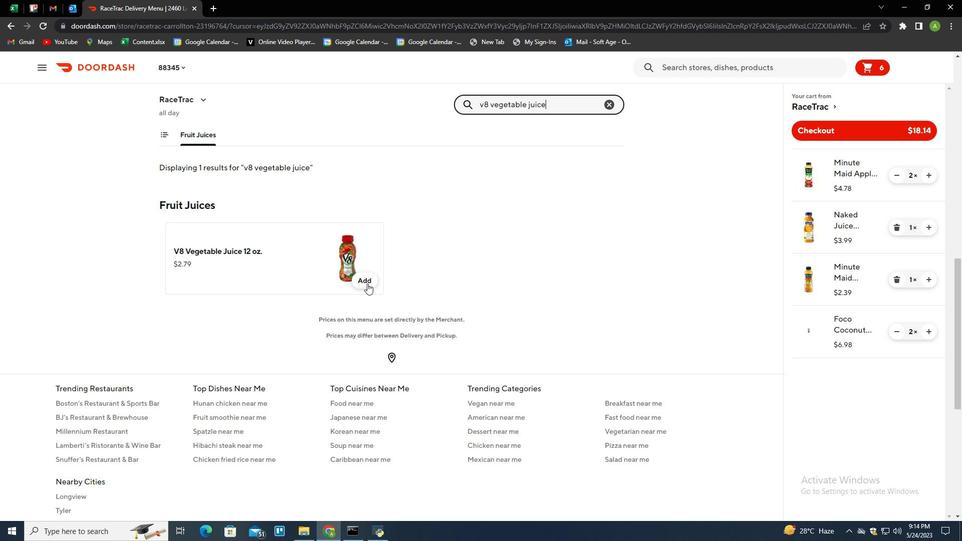 
Action: Mouse pressed left at (367, 280)
Screenshot: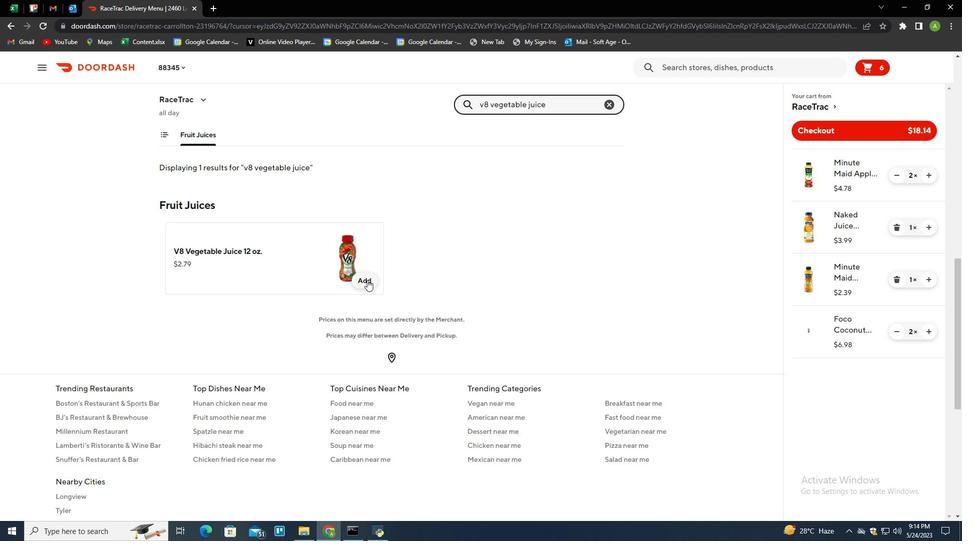 
Action: Mouse moved to (810, 128)
Screenshot: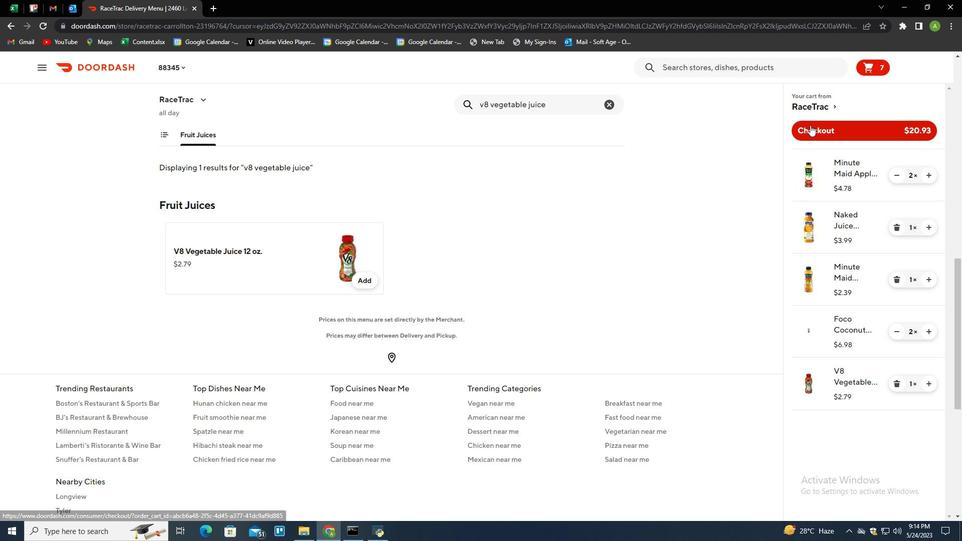 
Action: Mouse pressed left at (810, 128)
Screenshot: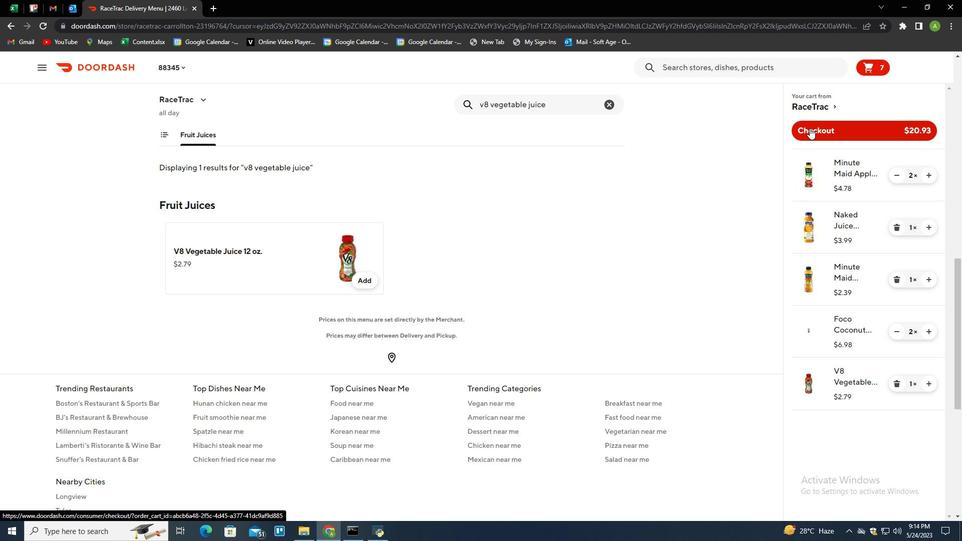 
Action: Mouse moved to (808, 130)
Screenshot: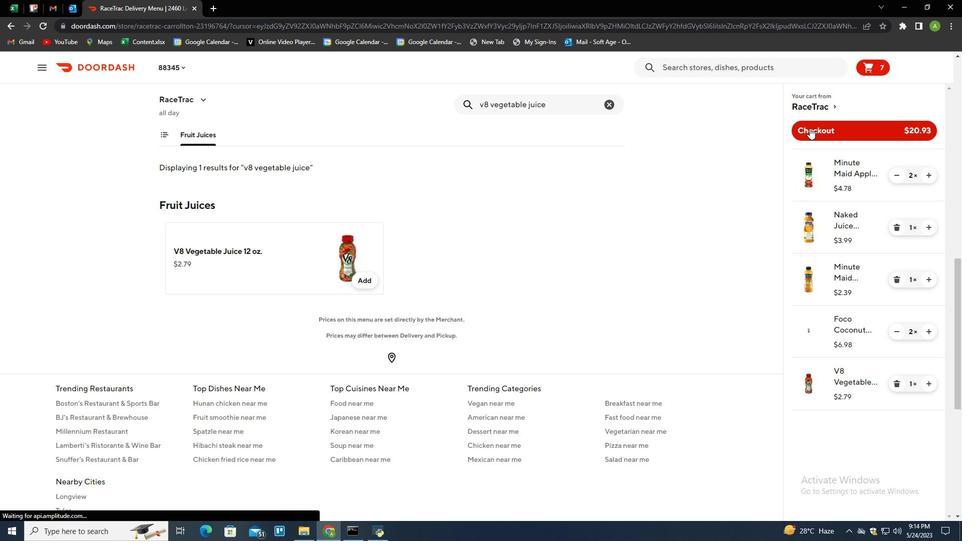 
